 Task: Open Card Loyalty Program Review in Board Customer Journey Optimization and Personalization to Workspace Financial Planning and Analysis Services and add a team member Softage.2@softage.net, a label Red, a checklist Panel Moderation, an attachment from your google drive, a color Red and finally, add a card description 'Conduct customer research for new market expansion opportunities' and a comment 'Let us approach this task with a sense of customer-centricity, prioritizing the needs and preferences of our customers.'. Add a start date 'Jan 06, 1900' with a due date 'Jan 13, 1900'
Action: Mouse moved to (319, 128)
Screenshot: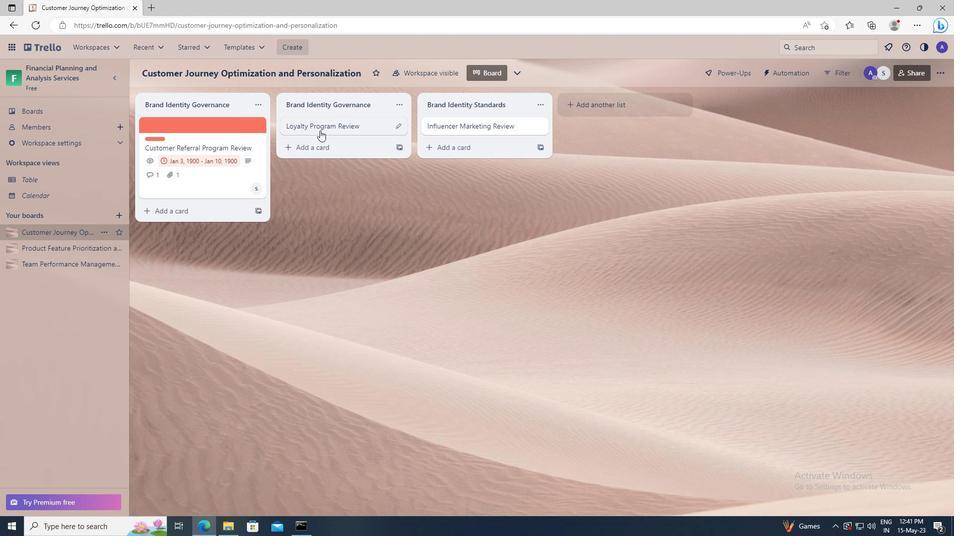 
Action: Mouse pressed left at (319, 128)
Screenshot: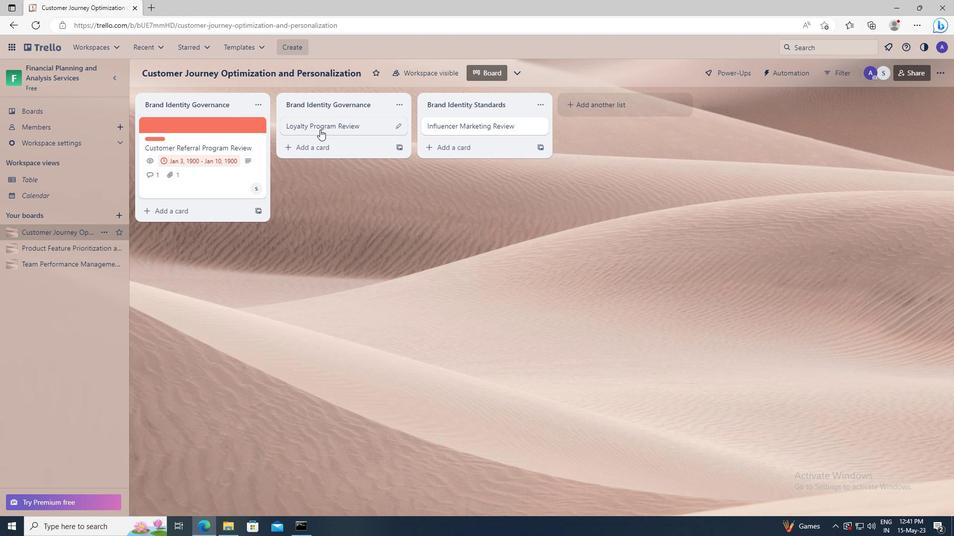 
Action: Mouse moved to (579, 159)
Screenshot: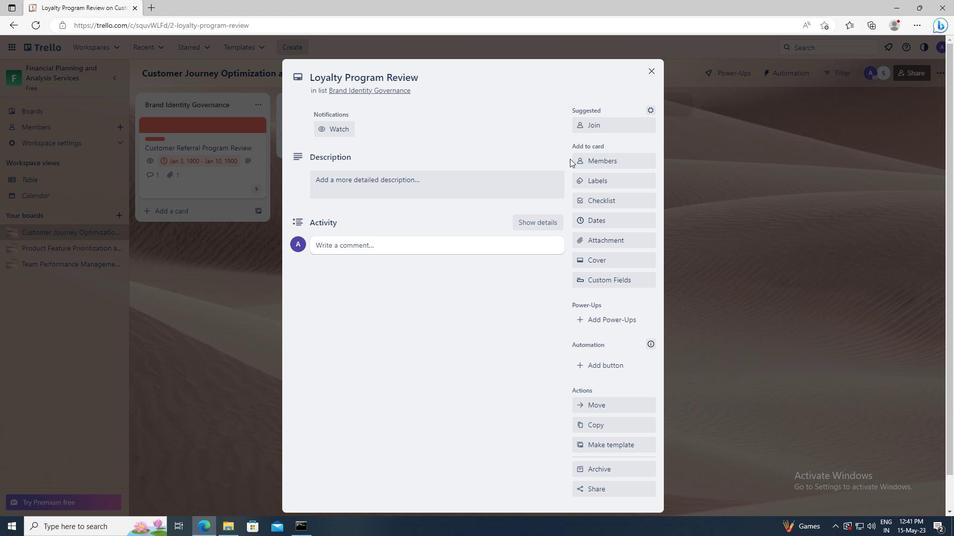 
Action: Mouse pressed left at (579, 159)
Screenshot: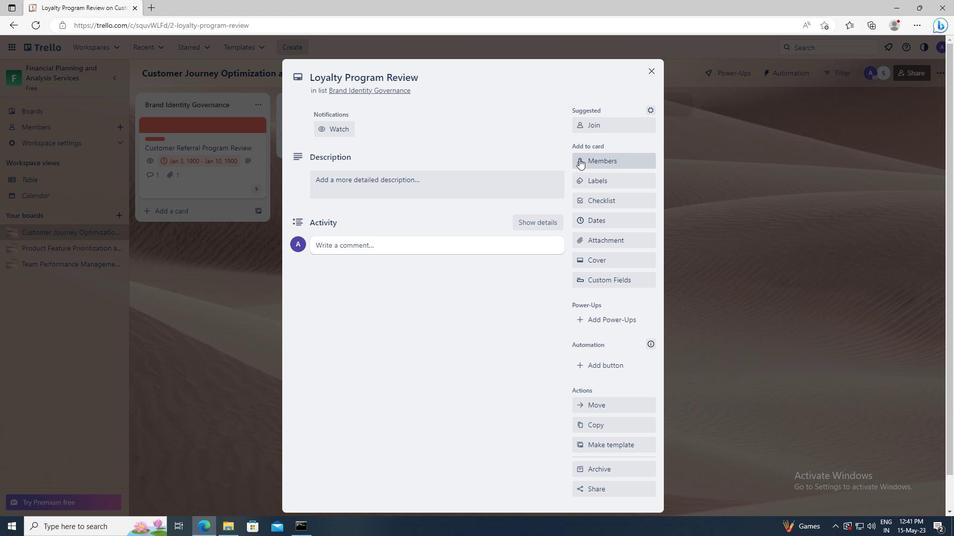 
Action: Mouse moved to (593, 207)
Screenshot: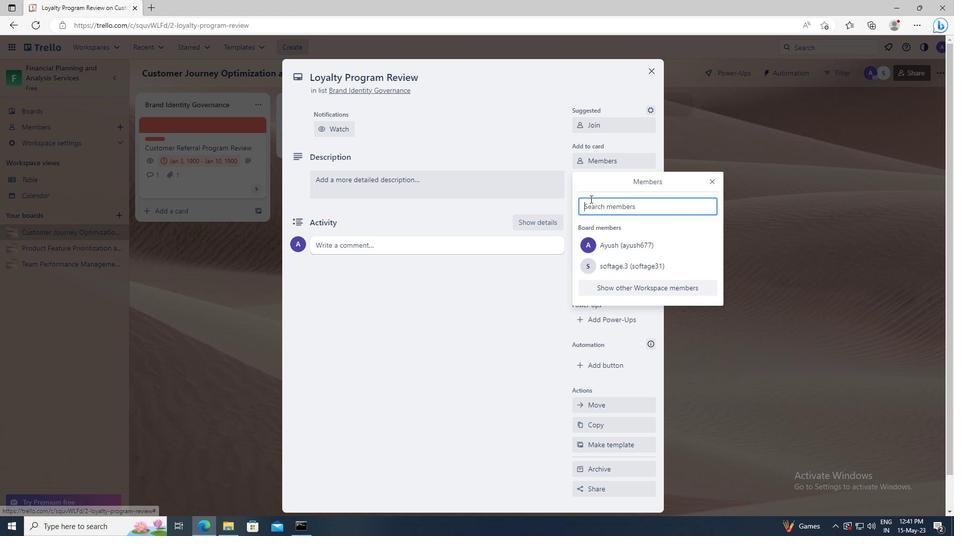 
Action: Mouse pressed left at (593, 207)
Screenshot: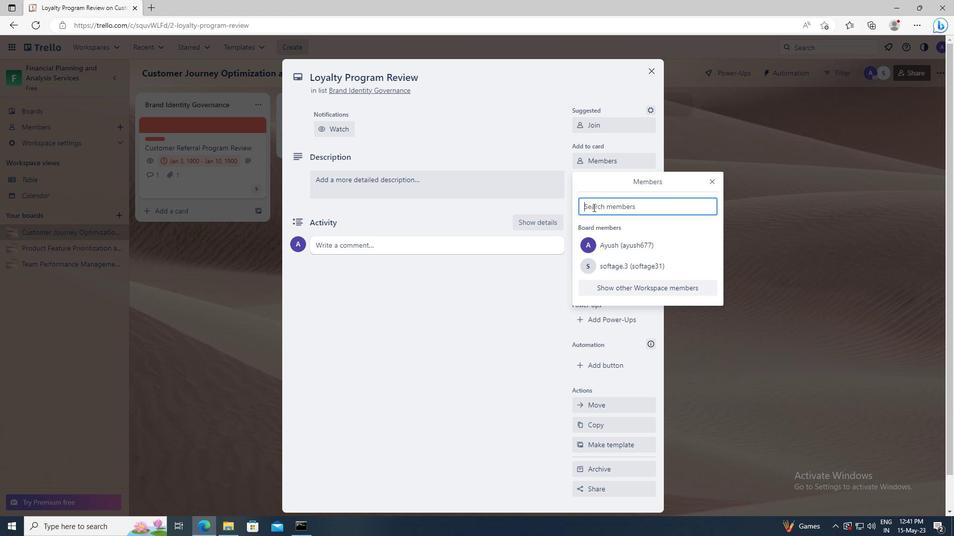 
Action: Key pressed <Key.shift>SOFTAGE.2
Screenshot: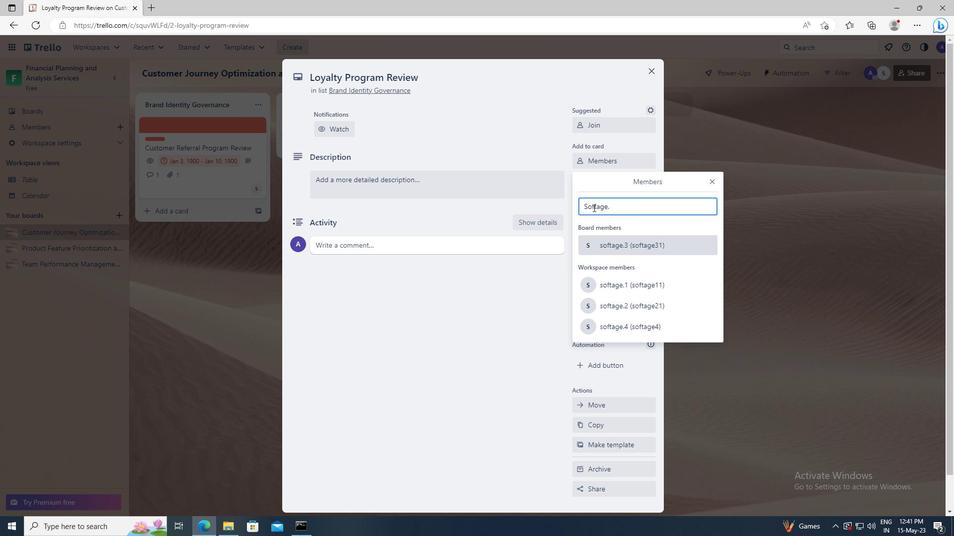 
Action: Mouse moved to (612, 300)
Screenshot: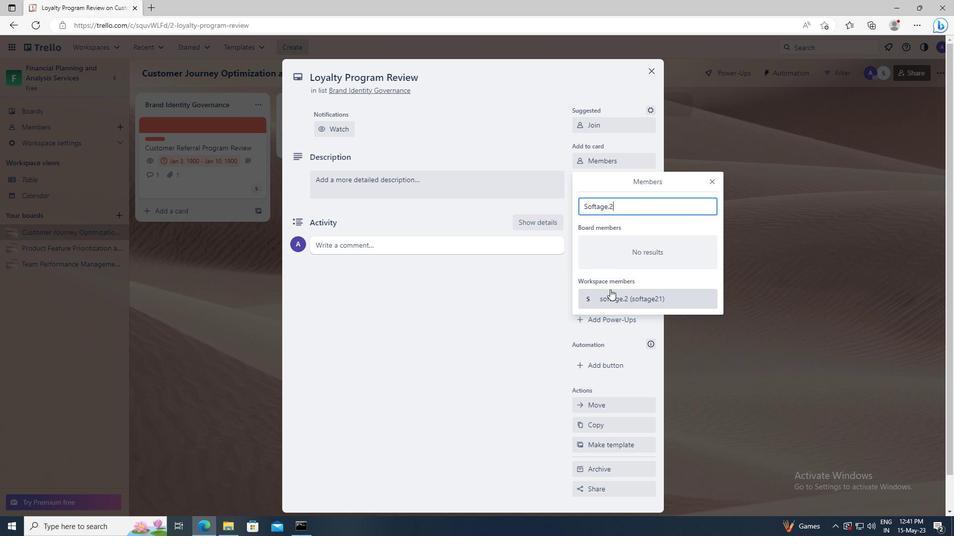 
Action: Mouse pressed left at (612, 300)
Screenshot: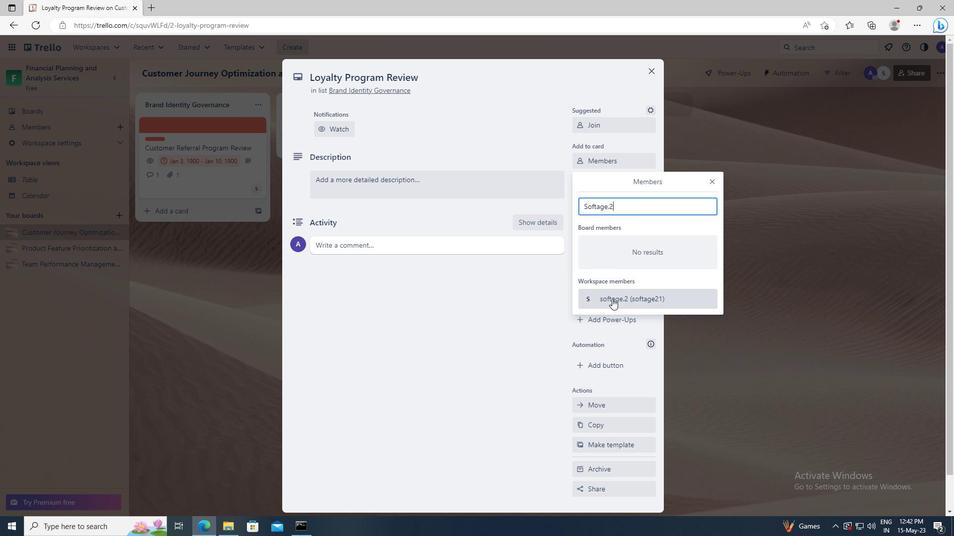 
Action: Mouse moved to (710, 180)
Screenshot: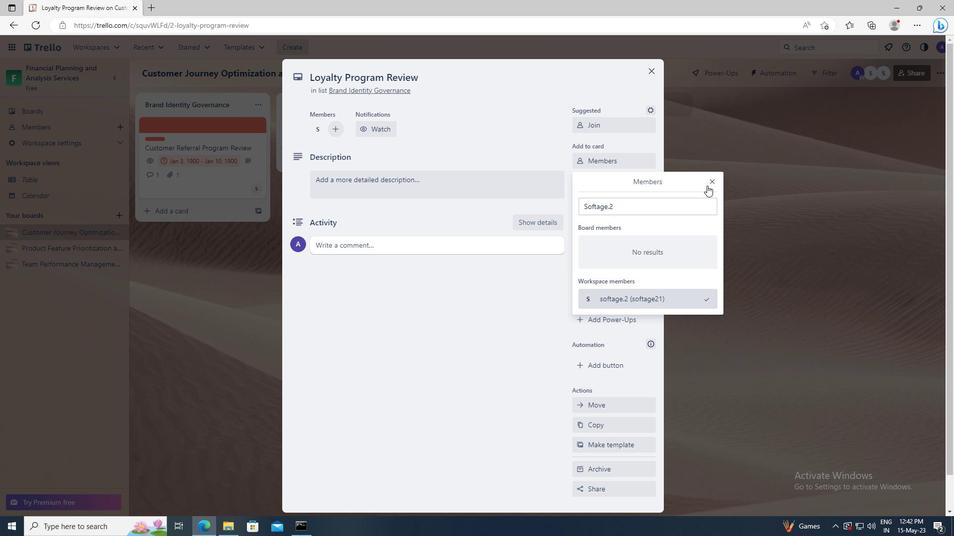 
Action: Mouse pressed left at (710, 180)
Screenshot: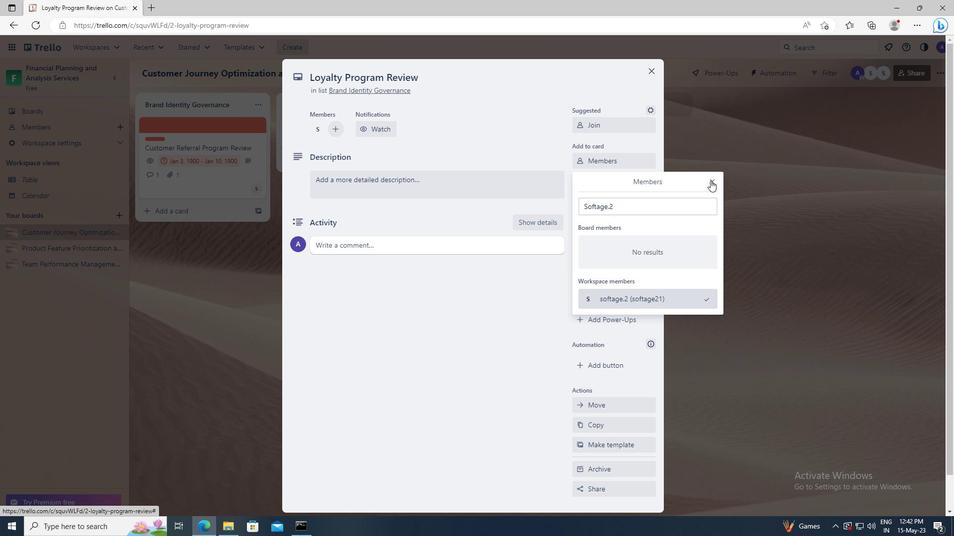 
Action: Mouse moved to (629, 184)
Screenshot: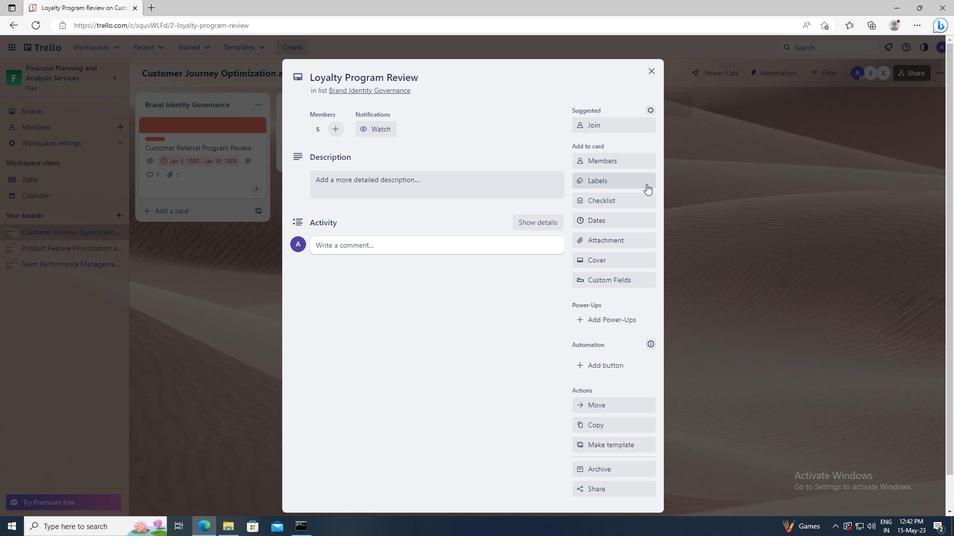 
Action: Mouse pressed left at (629, 184)
Screenshot: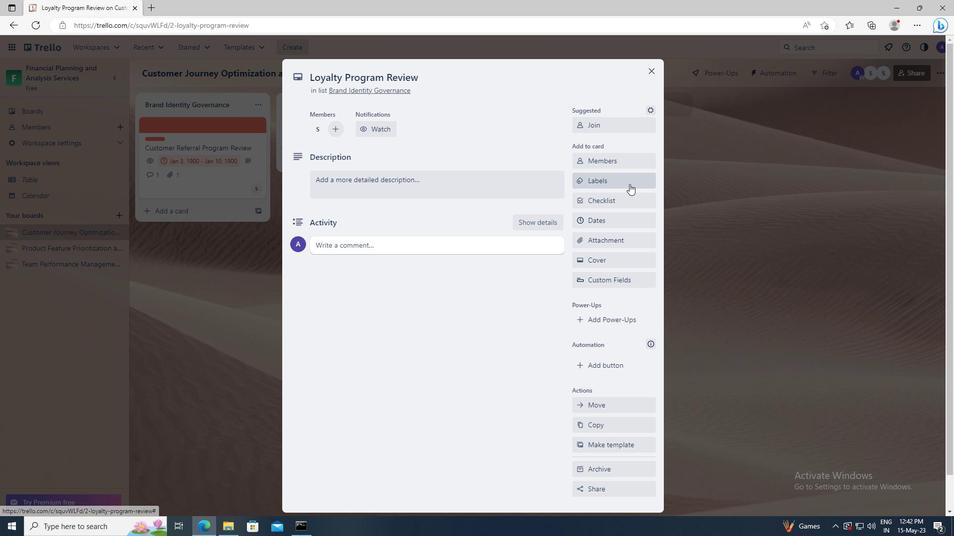 
Action: Mouse moved to (648, 374)
Screenshot: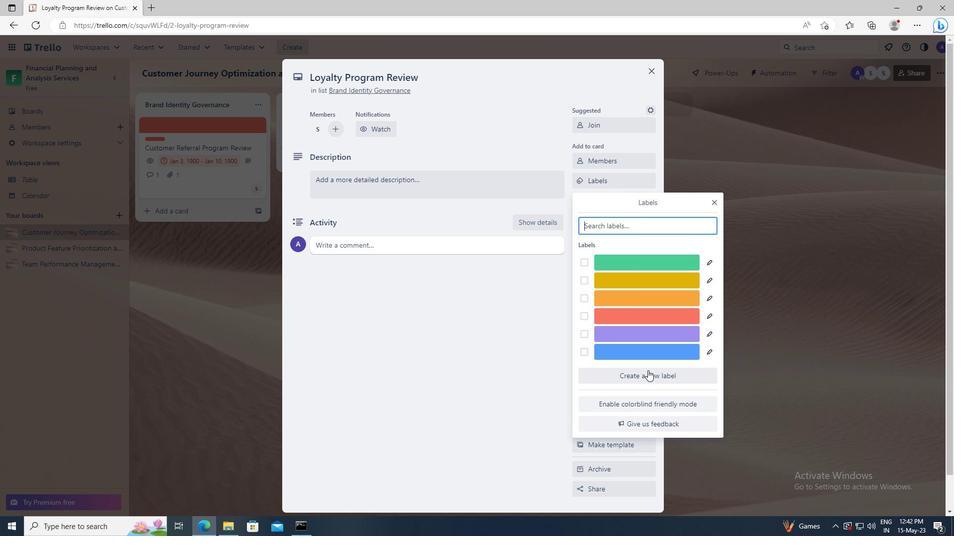 
Action: Mouse pressed left at (648, 374)
Screenshot: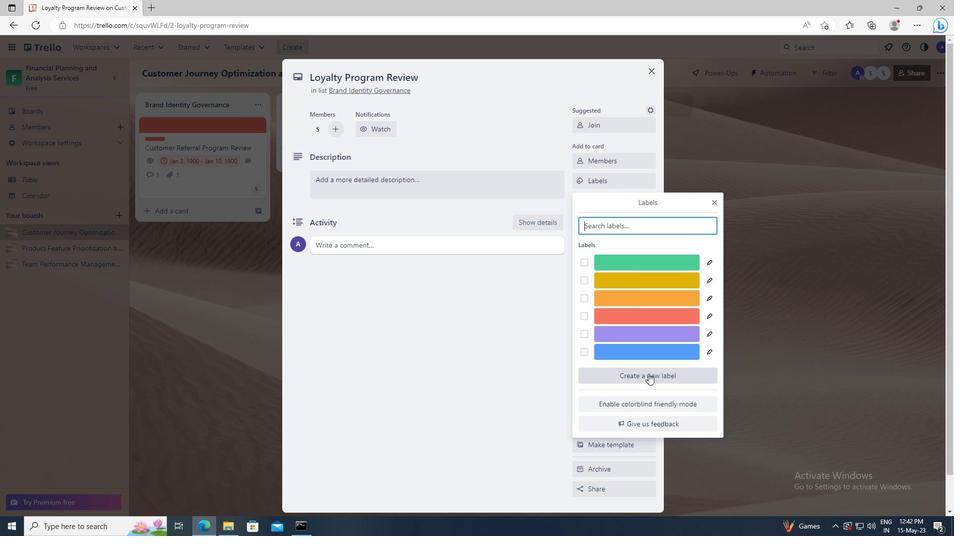 
Action: Mouse moved to (670, 347)
Screenshot: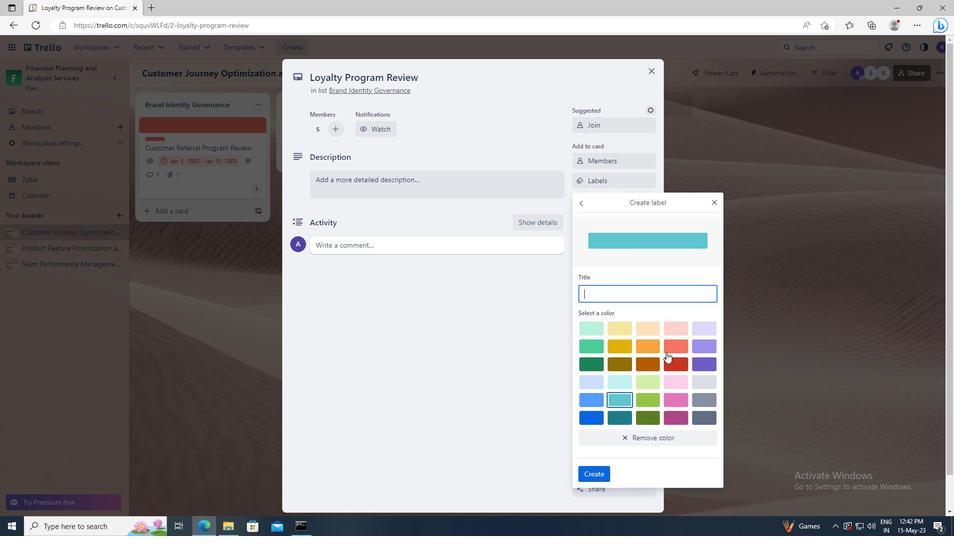 
Action: Mouse pressed left at (670, 347)
Screenshot: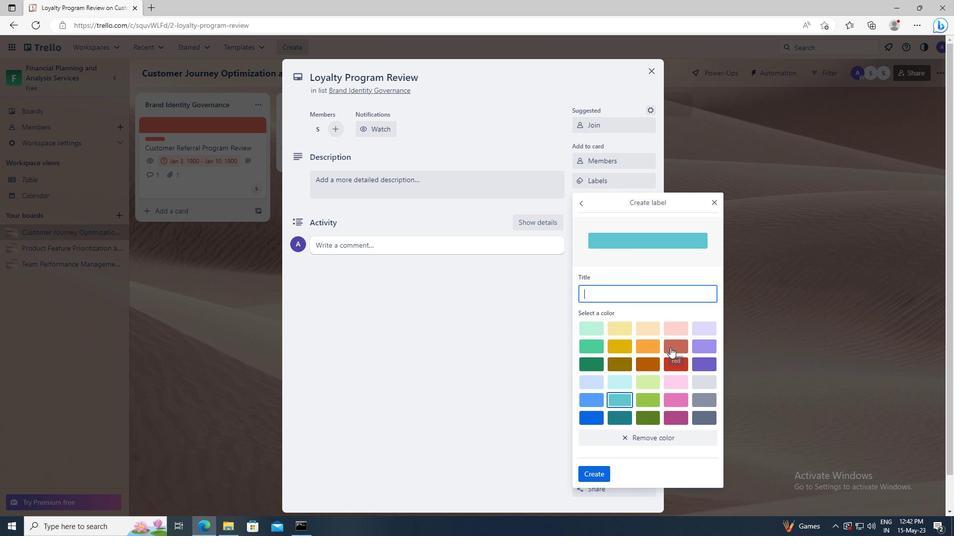 
Action: Mouse moved to (600, 472)
Screenshot: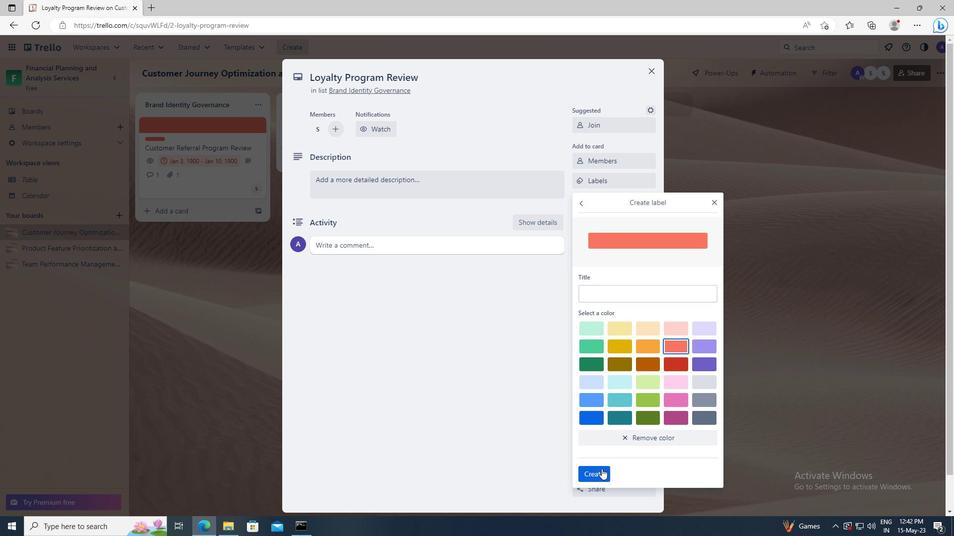 
Action: Mouse pressed left at (600, 472)
Screenshot: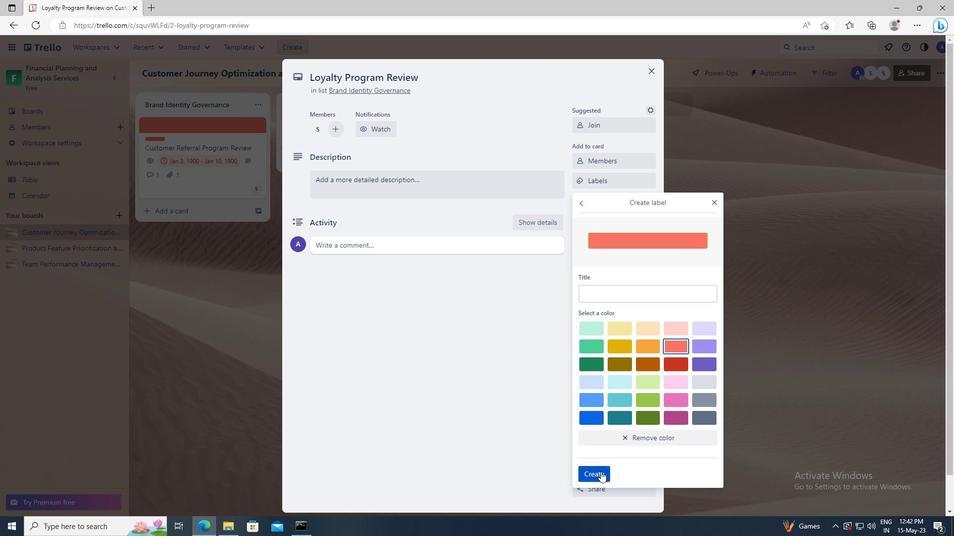 
Action: Mouse moved to (713, 202)
Screenshot: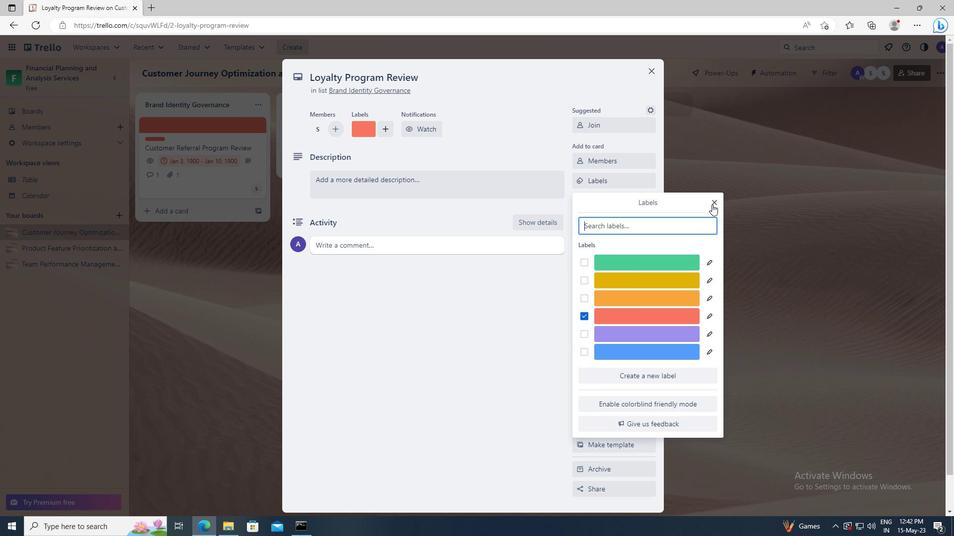 
Action: Mouse pressed left at (713, 202)
Screenshot: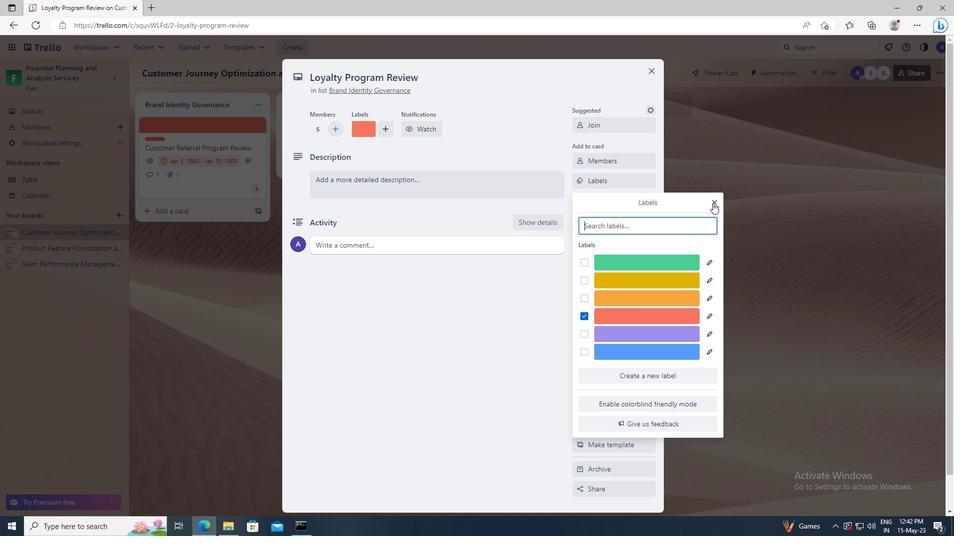 
Action: Mouse moved to (630, 203)
Screenshot: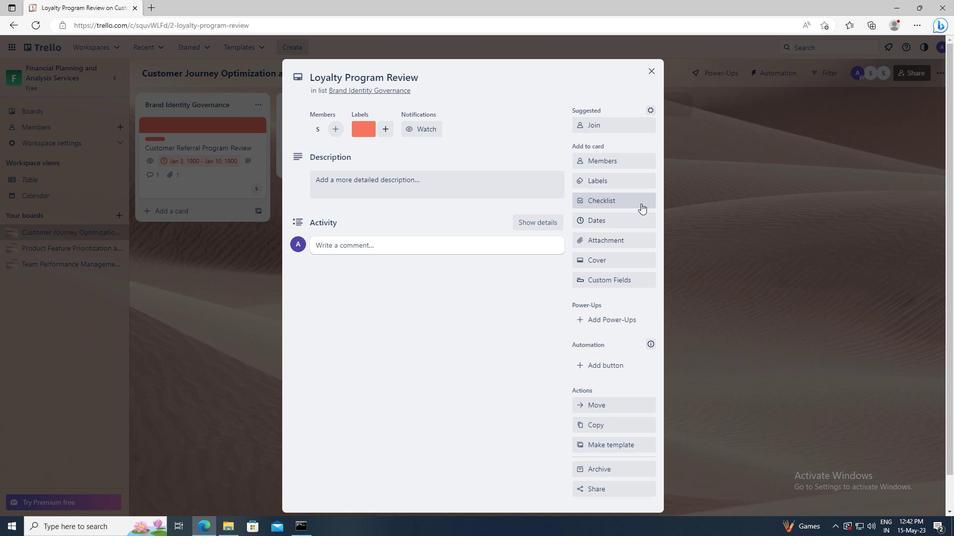 
Action: Mouse pressed left at (630, 203)
Screenshot: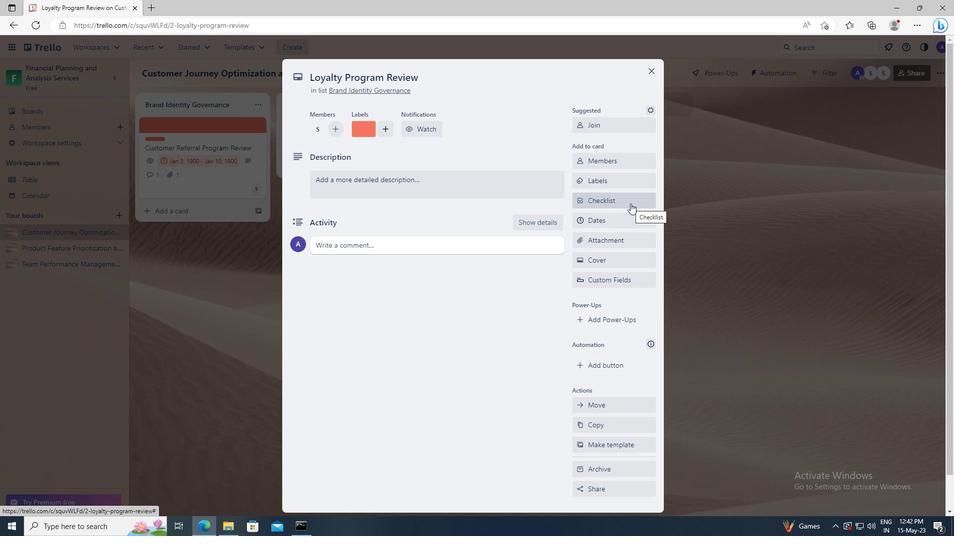 
Action: Key pressed <Key.shift>PANEL<Key.space><Key.shift>MODERATION
Screenshot: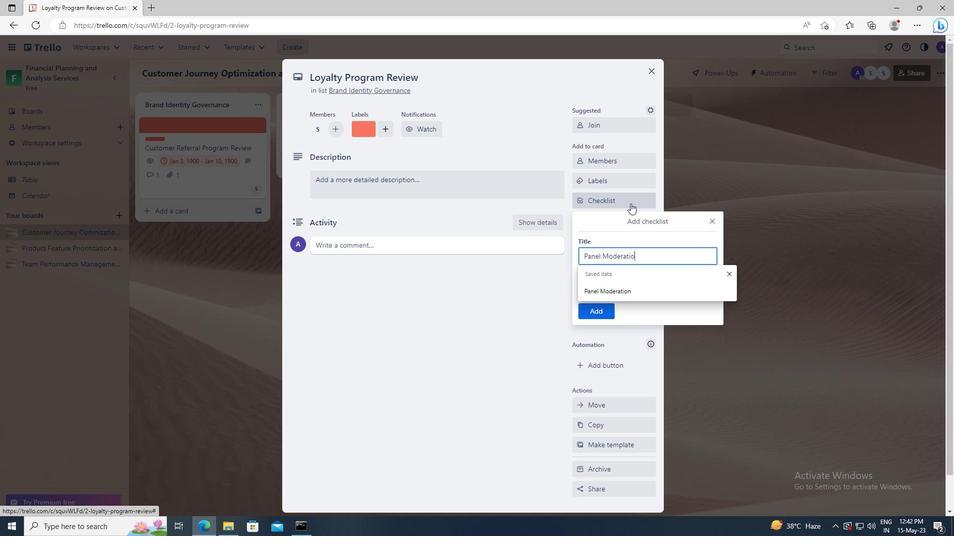 
Action: Mouse moved to (599, 312)
Screenshot: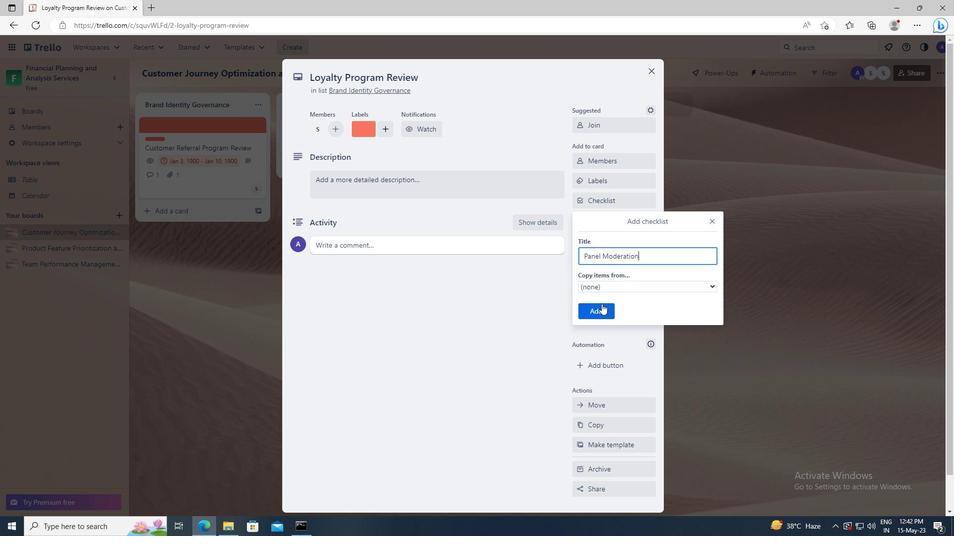 
Action: Mouse pressed left at (599, 312)
Screenshot: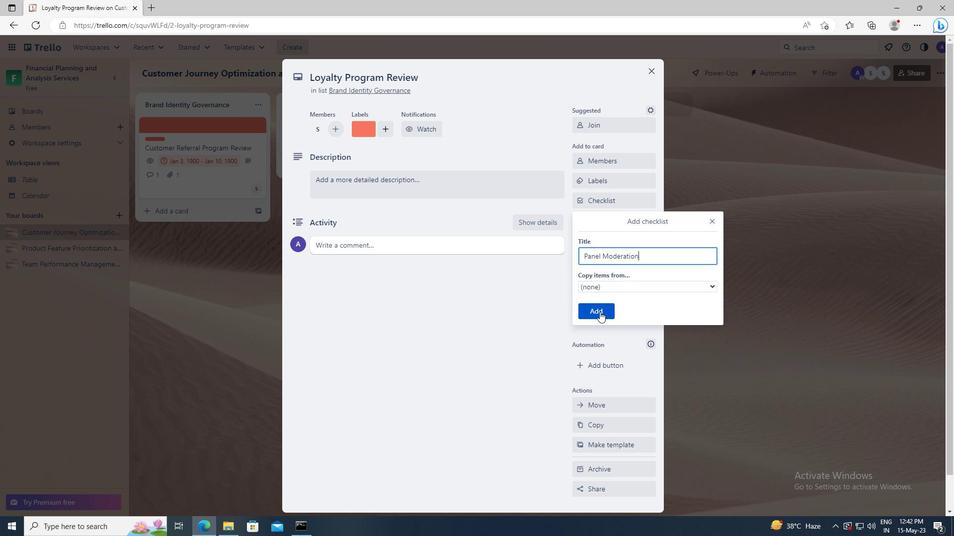
Action: Mouse moved to (600, 240)
Screenshot: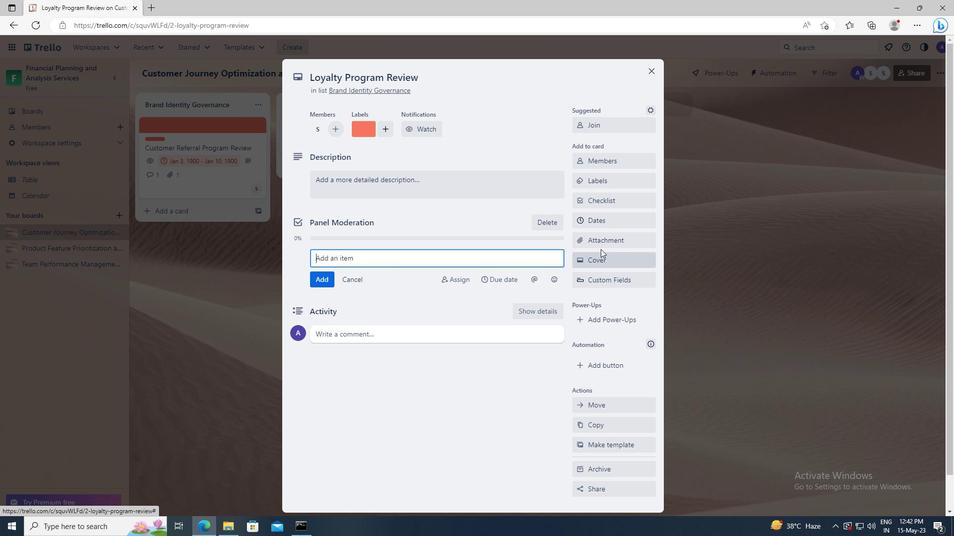 
Action: Mouse pressed left at (600, 240)
Screenshot: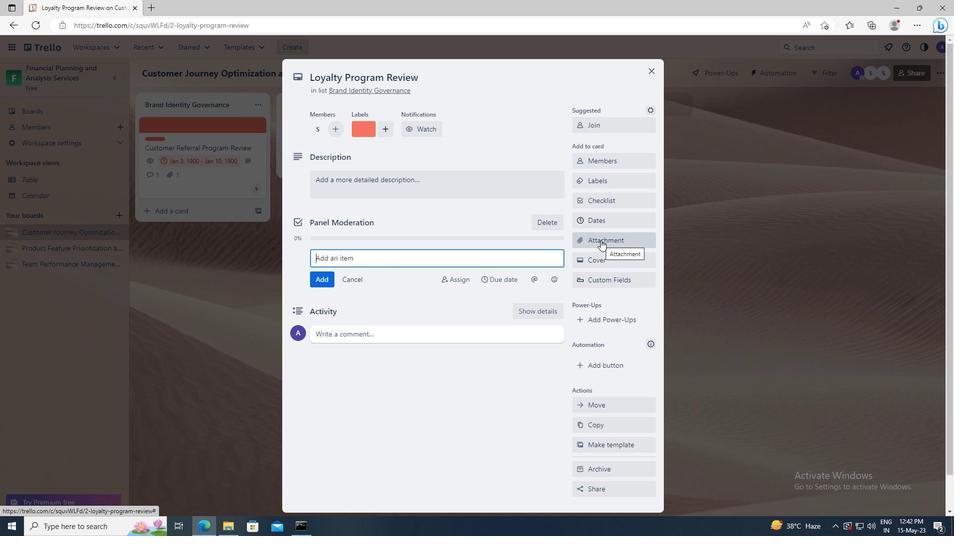 
Action: Mouse moved to (602, 316)
Screenshot: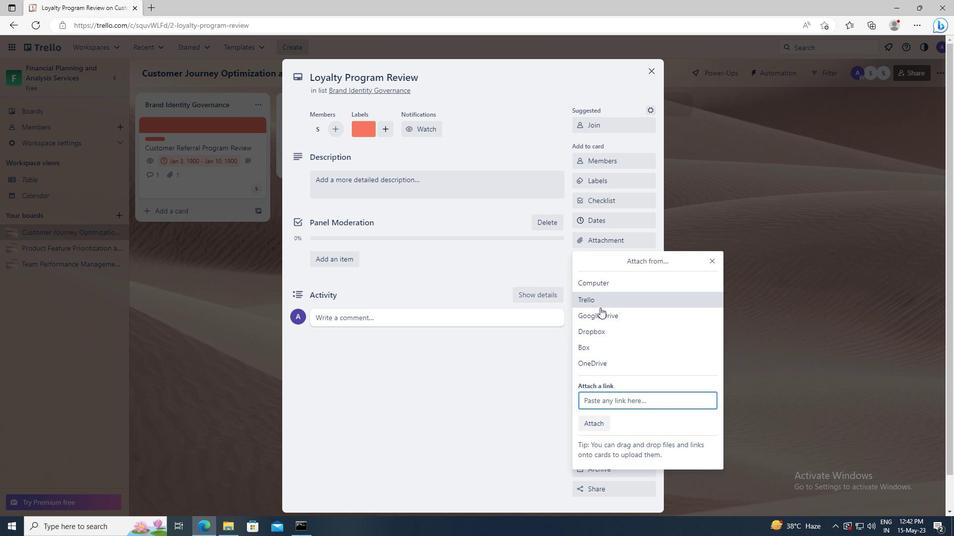 
Action: Mouse pressed left at (602, 316)
Screenshot: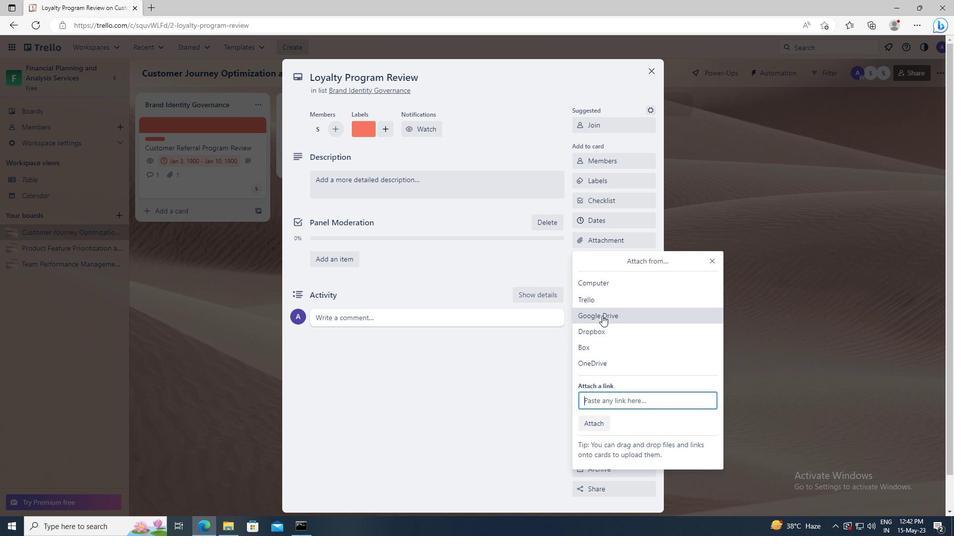 
Action: Mouse moved to (283, 299)
Screenshot: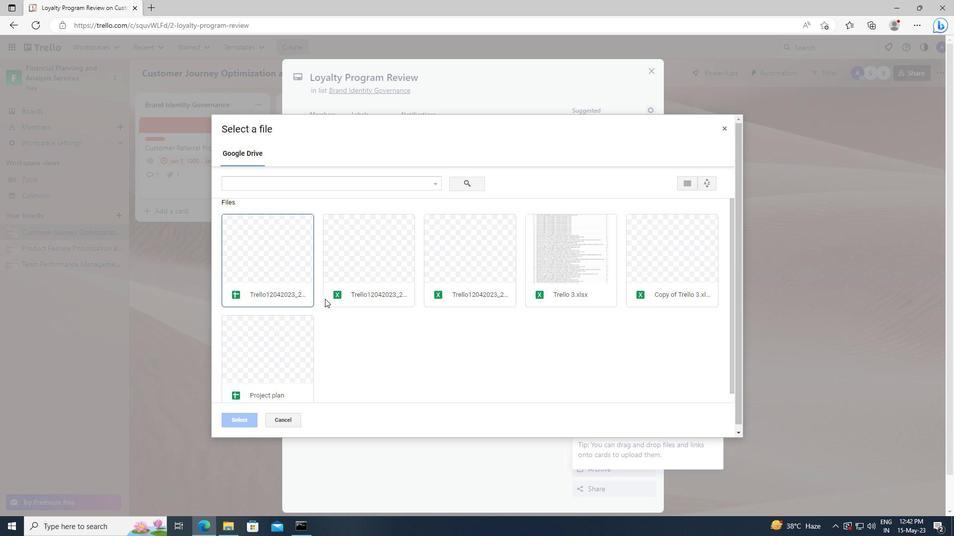 
Action: Mouse pressed left at (283, 299)
Screenshot: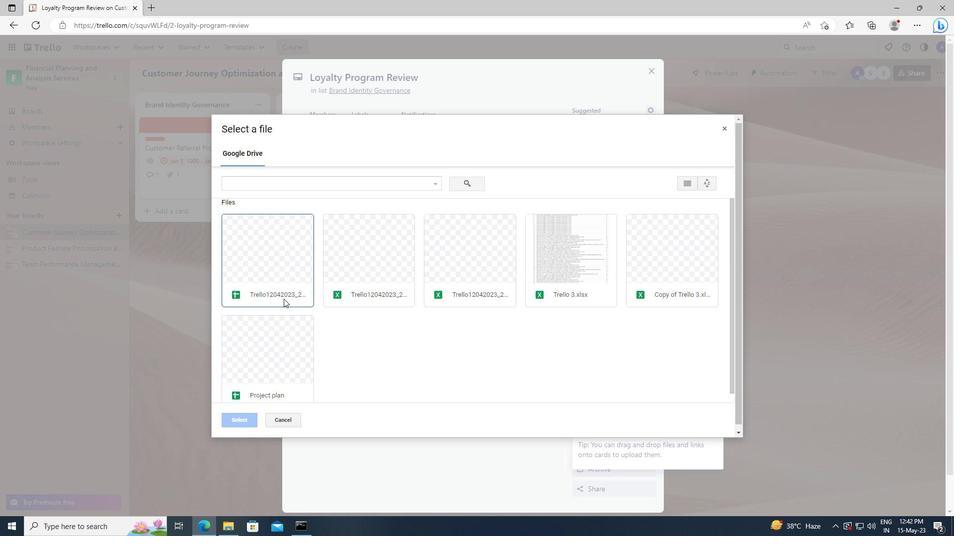 
Action: Mouse moved to (250, 418)
Screenshot: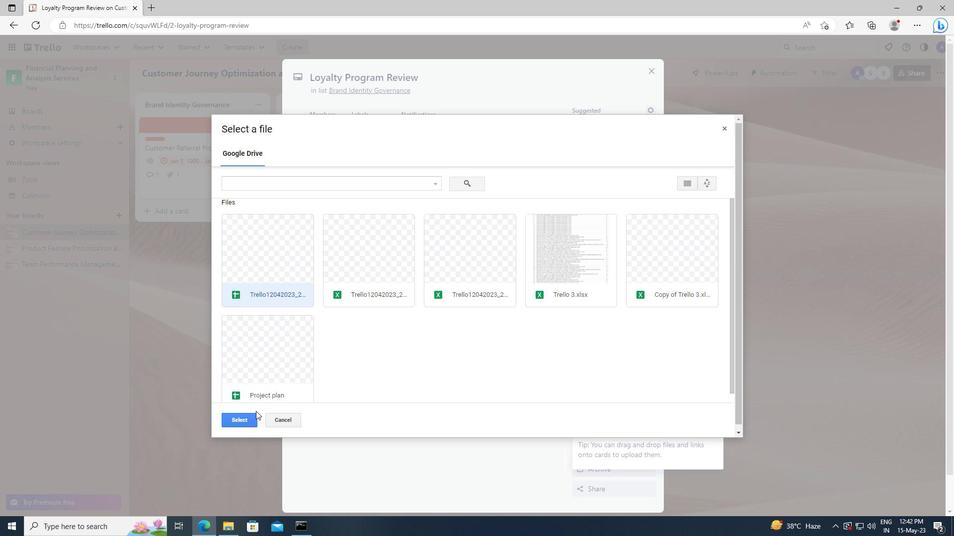 
Action: Mouse pressed left at (250, 418)
Screenshot: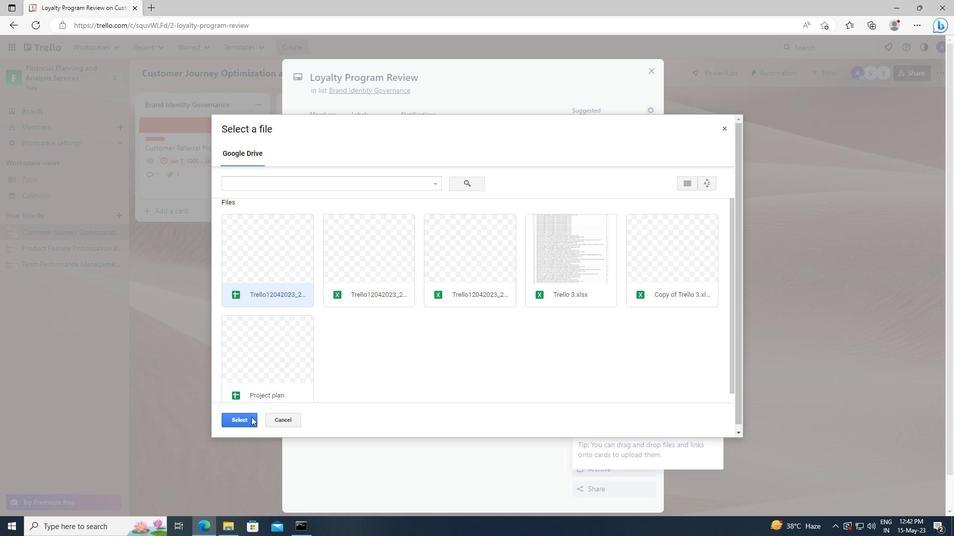 
Action: Mouse moved to (590, 261)
Screenshot: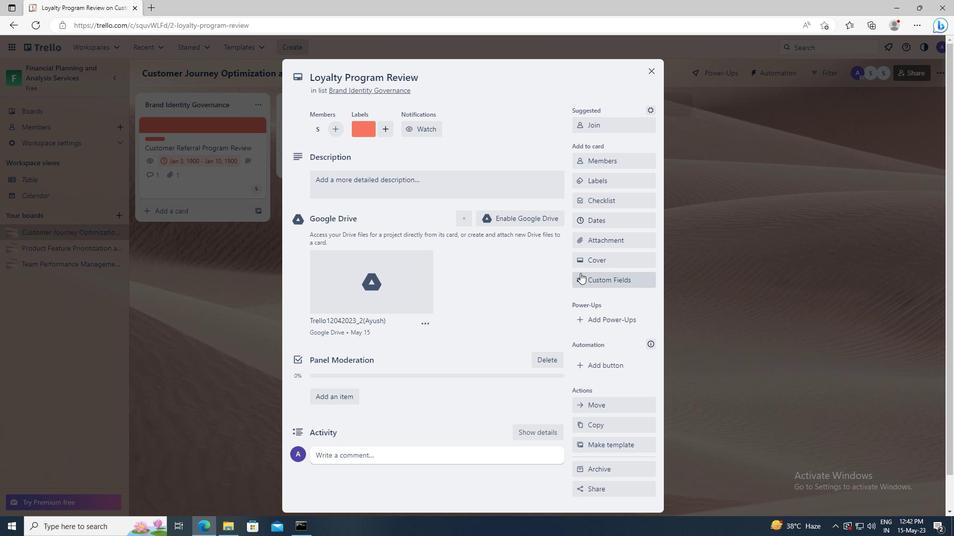 
Action: Mouse pressed left at (590, 261)
Screenshot: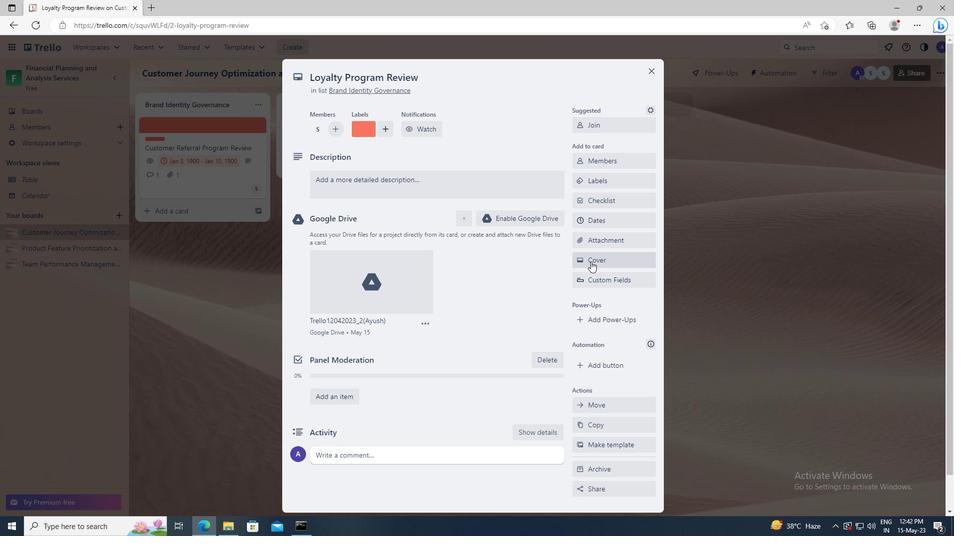
Action: Mouse moved to (671, 318)
Screenshot: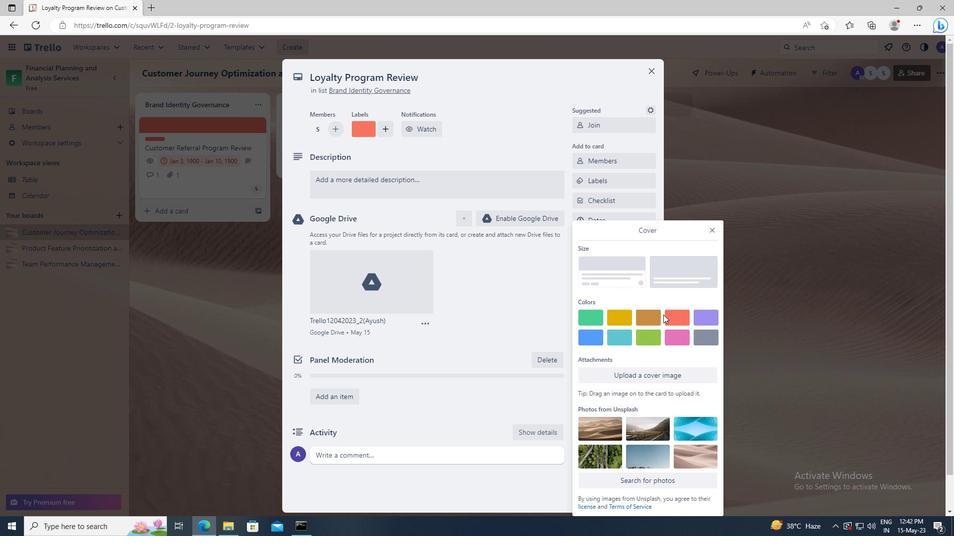 
Action: Mouse pressed left at (671, 318)
Screenshot: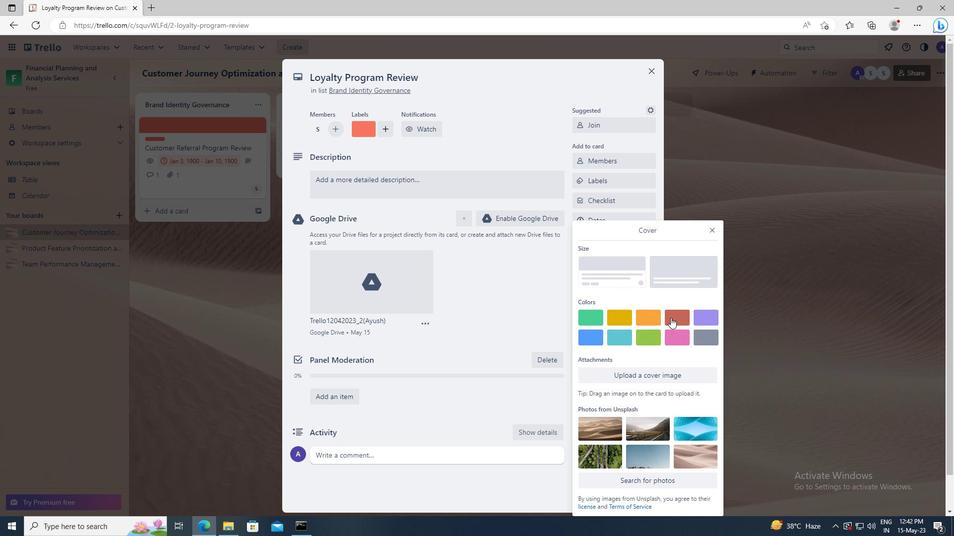 
Action: Mouse moved to (713, 208)
Screenshot: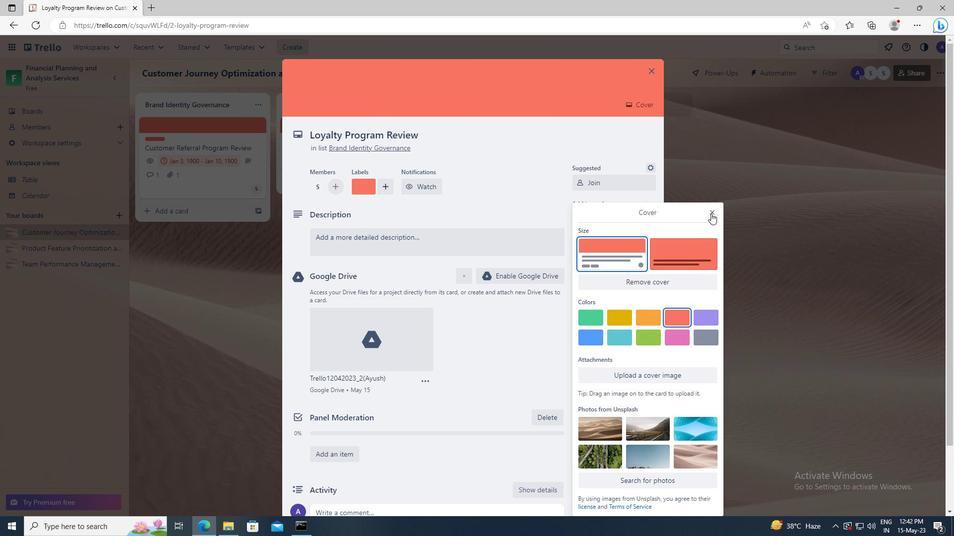 
Action: Mouse pressed left at (713, 208)
Screenshot: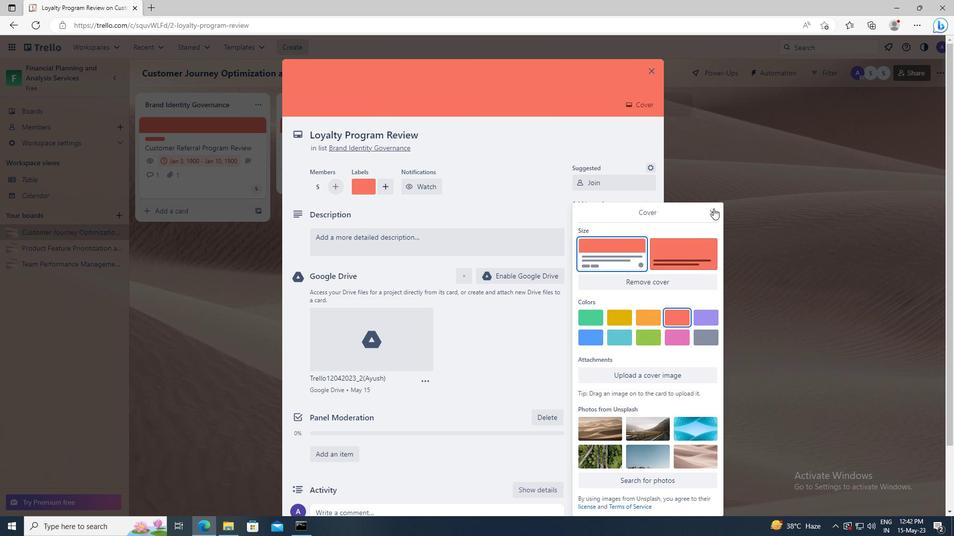 
Action: Mouse moved to (457, 243)
Screenshot: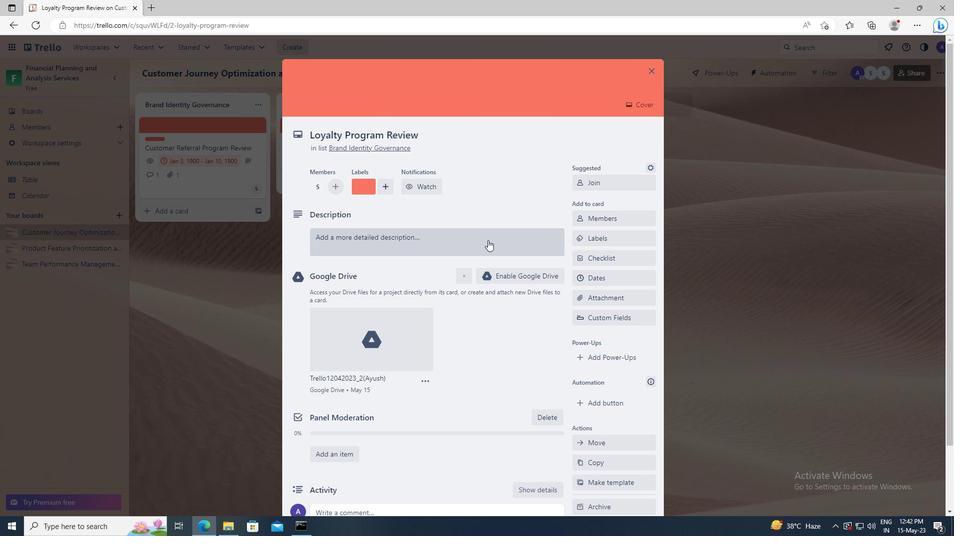 
Action: Mouse pressed left at (457, 243)
Screenshot: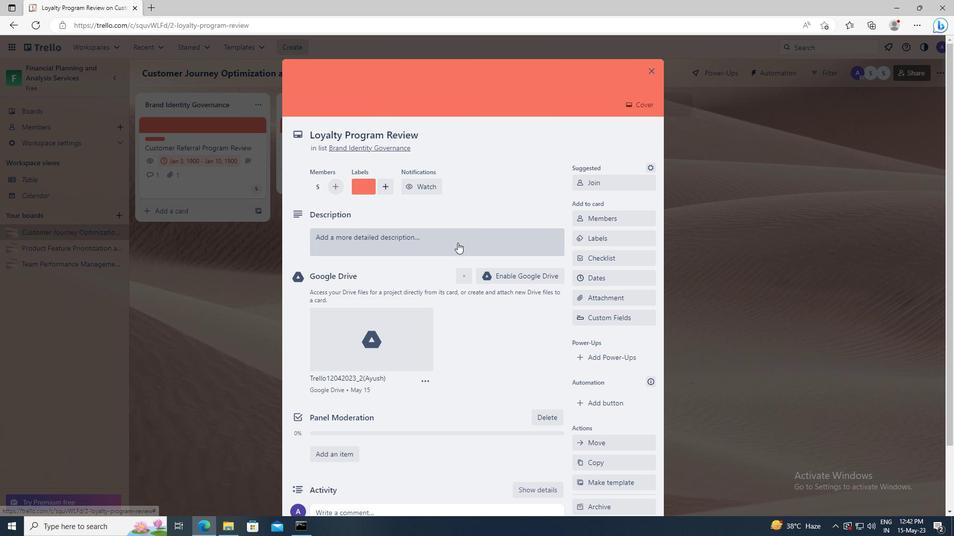 
Action: Key pressed <Key.shift>CONDUCT<Key.space>CUSTOMER<Key.space>RESEARCH<Key.space>FOR<Key.space>NEW<Key.space>MARKET<Key.space>EXPANSION<Key.space>OPPORTUNITIES
Screenshot: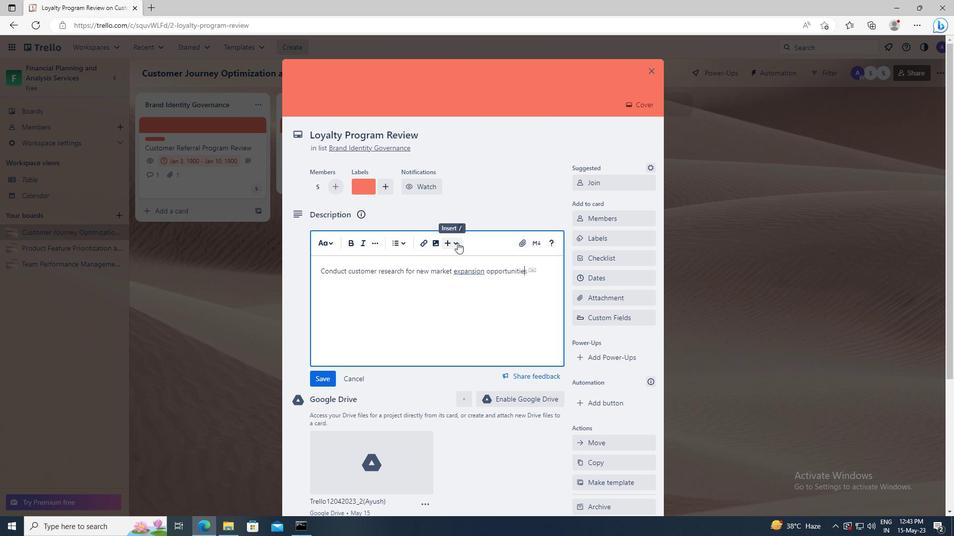 
Action: Mouse scrolled (457, 242) with delta (0, 0)
Screenshot: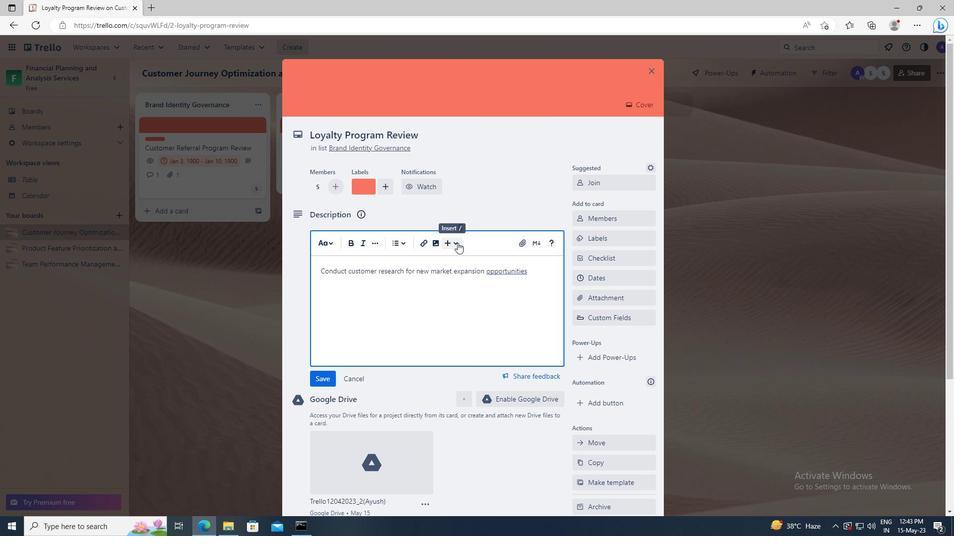 
Action: Mouse moved to (321, 312)
Screenshot: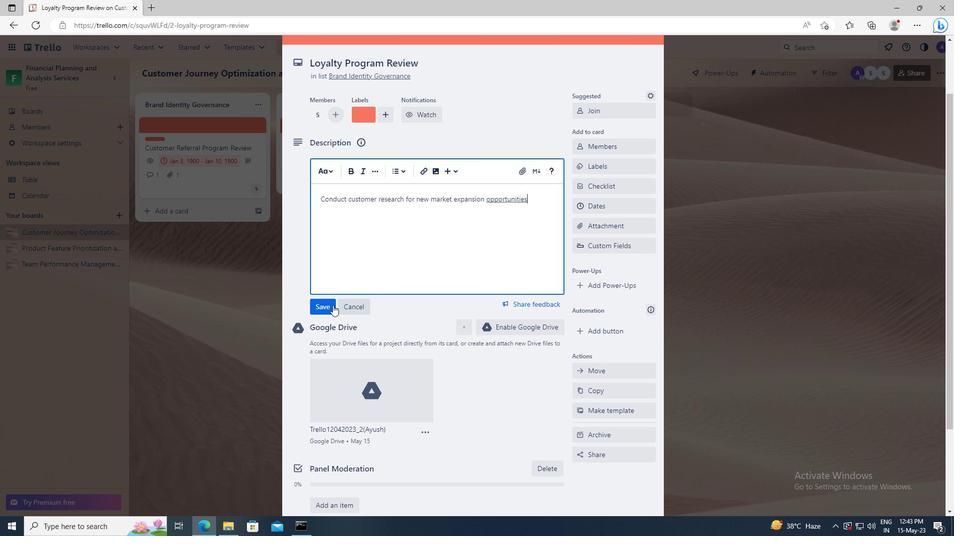 
Action: Mouse pressed left at (321, 312)
Screenshot: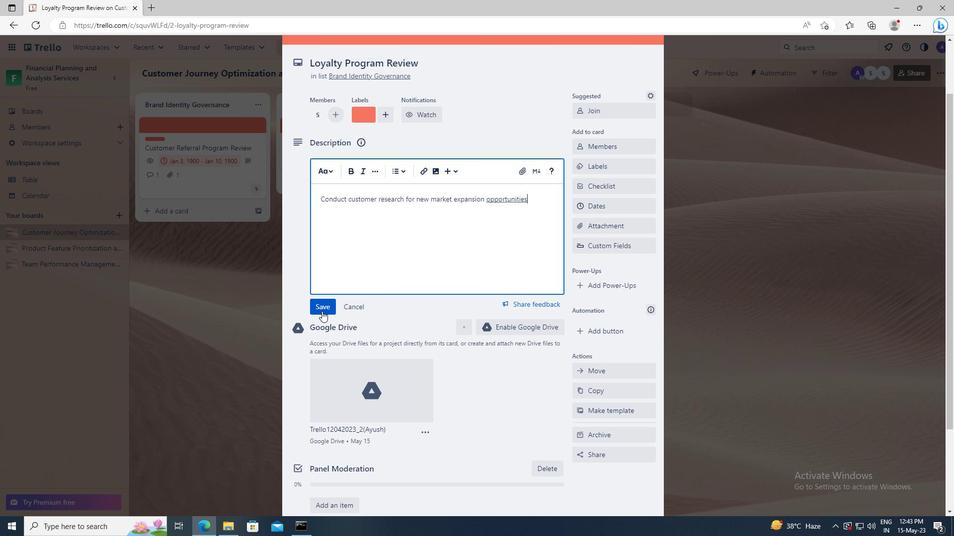 
Action: Mouse scrolled (321, 311) with delta (0, 0)
Screenshot: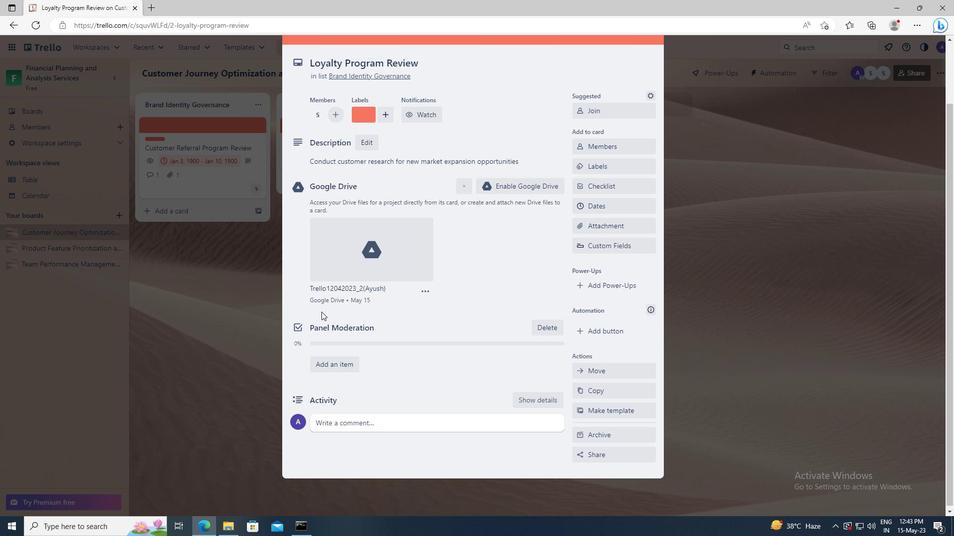 
Action: Mouse scrolled (321, 311) with delta (0, 0)
Screenshot: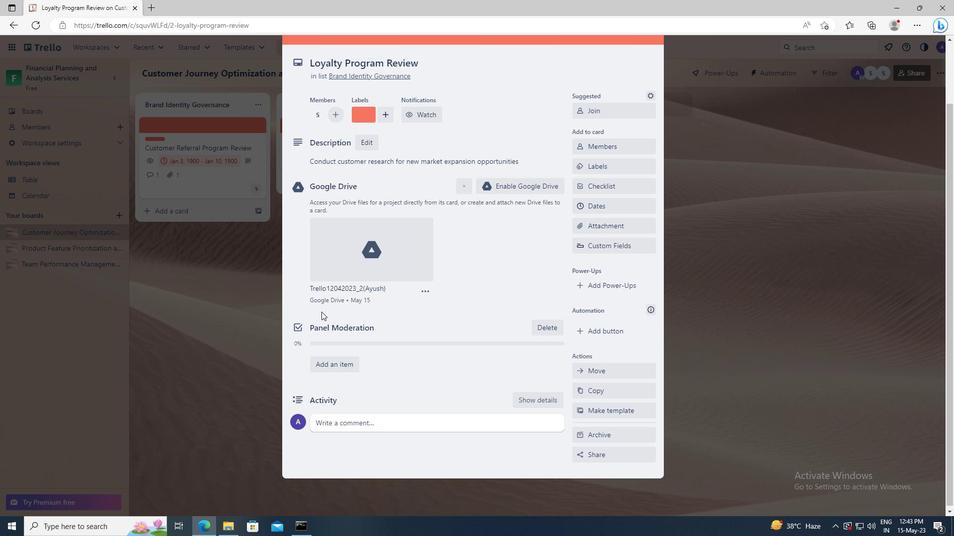 
Action: Mouse moved to (335, 424)
Screenshot: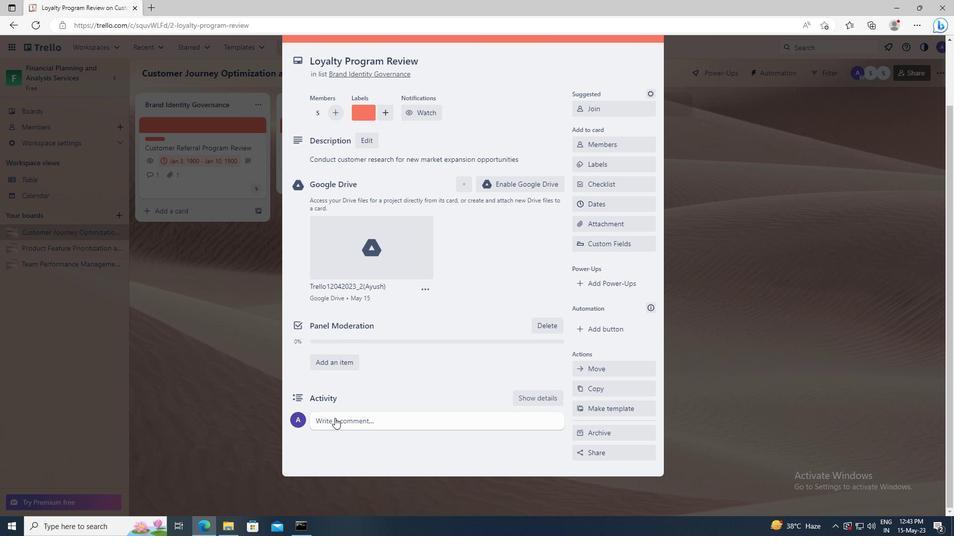 
Action: Mouse pressed left at (335, 424)
Screenshot: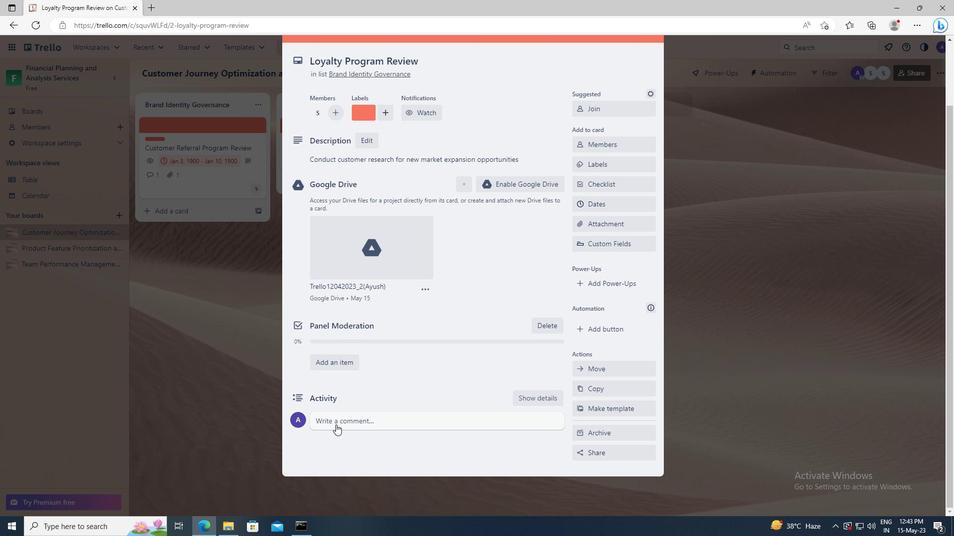 
Action: Key pressed <Key.shift>LET<Key.space>US<Key.space>APPROACH<Key.space>THIS<Key.space>TASK<Key.space>WITH<Key.space>A<Key.space>SENSE<Key.space>OF<Key.space>CUSTOMER-CENTRICITY,<Key.space>PRIORITIZING<Key.space>THE<Key.space>NEEDS<Key.space>AND<Key.space>PREFERENCES<Key.space>OF<Key.space>OUR<Key.space>CUSTOMERS.
Screenshot: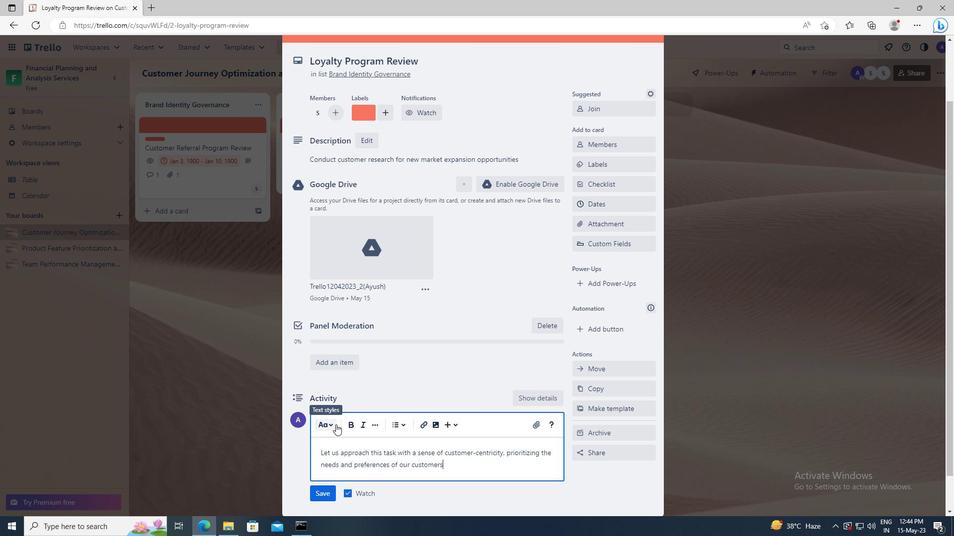 
Action: Mouse moved to (321, 492)
Screenshot: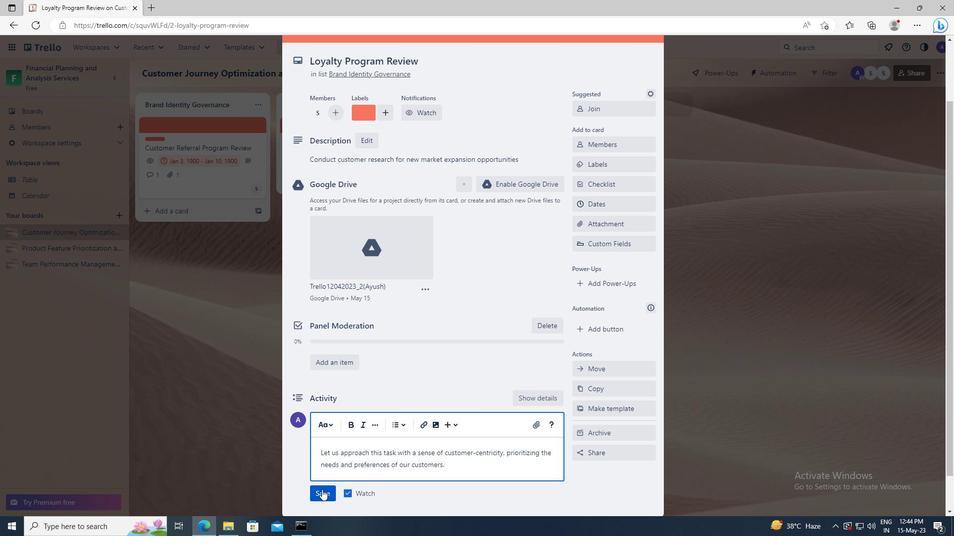
Action: Mouse pressed left at (321, 492)
Screenshot: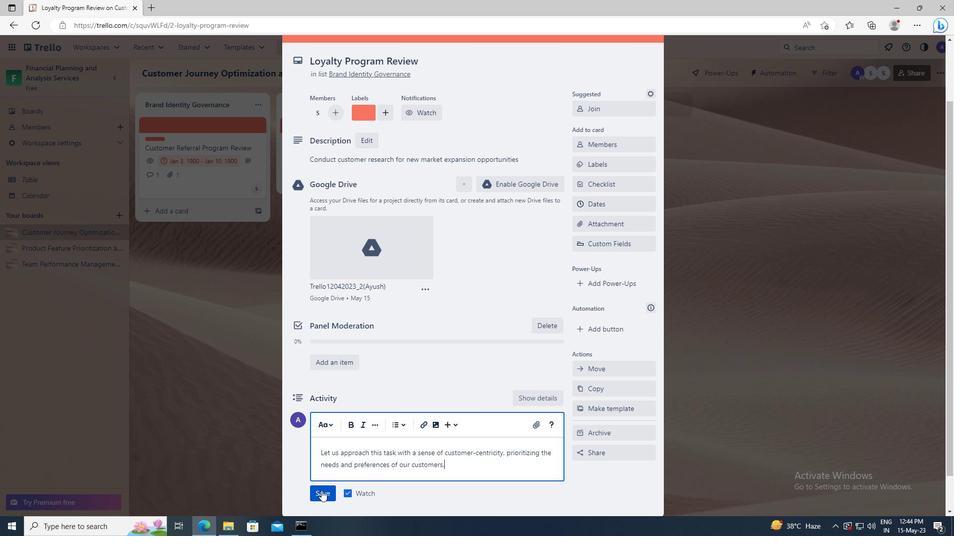 
Action: Mouse moved to (595, 206)
Screenshot: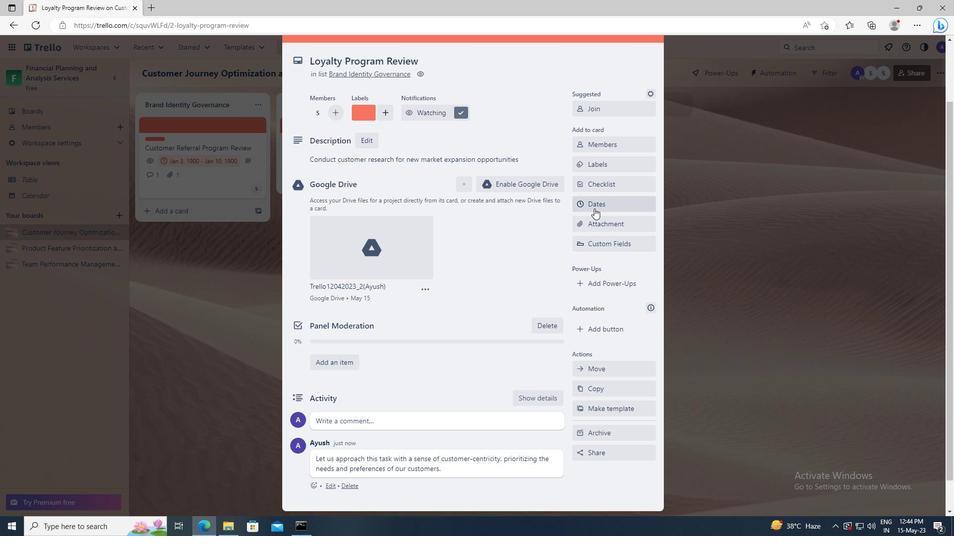 
Action: Mouse pressed left at (595, 206)
Screenshot: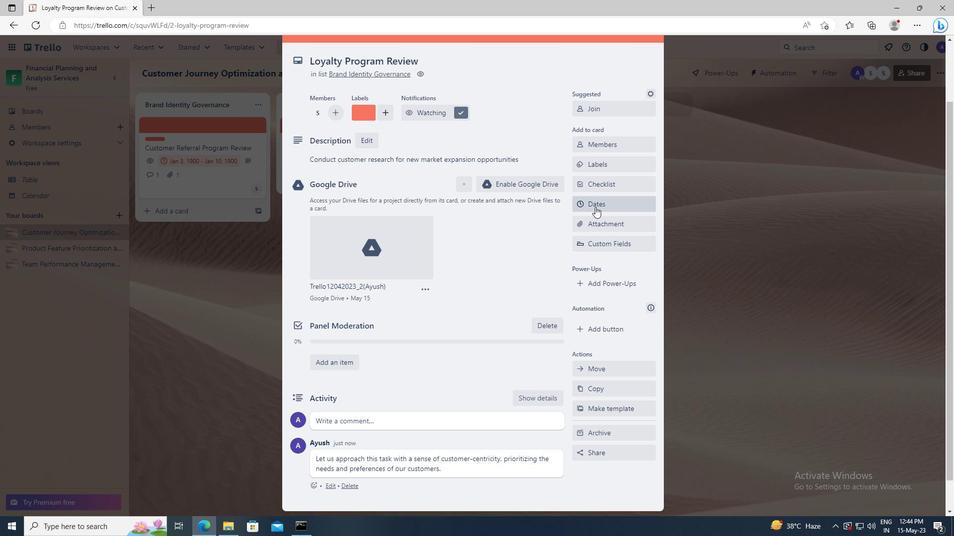 
Action: Mouse moved to (583, 252)
Screenshot: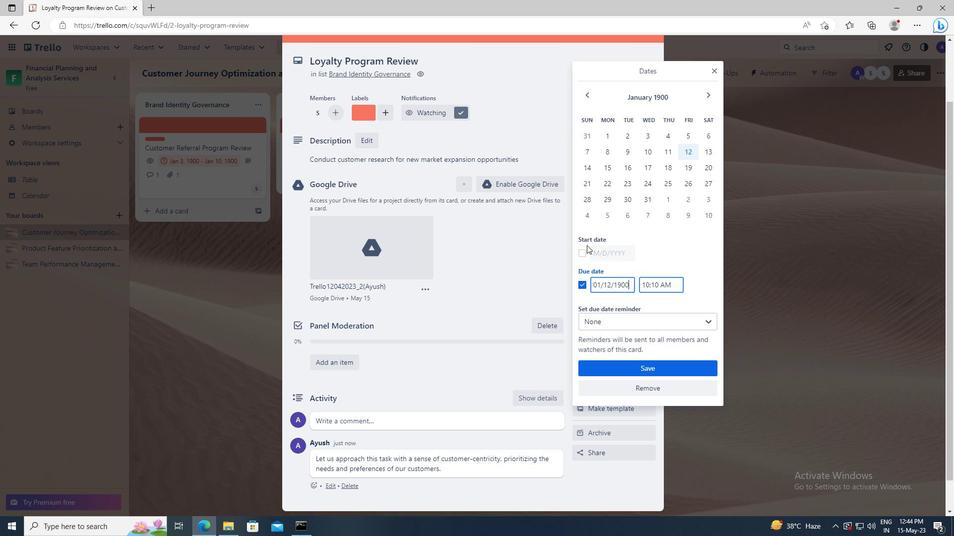 
Action: Mouse pressed left at (583, 252)
Screenshot: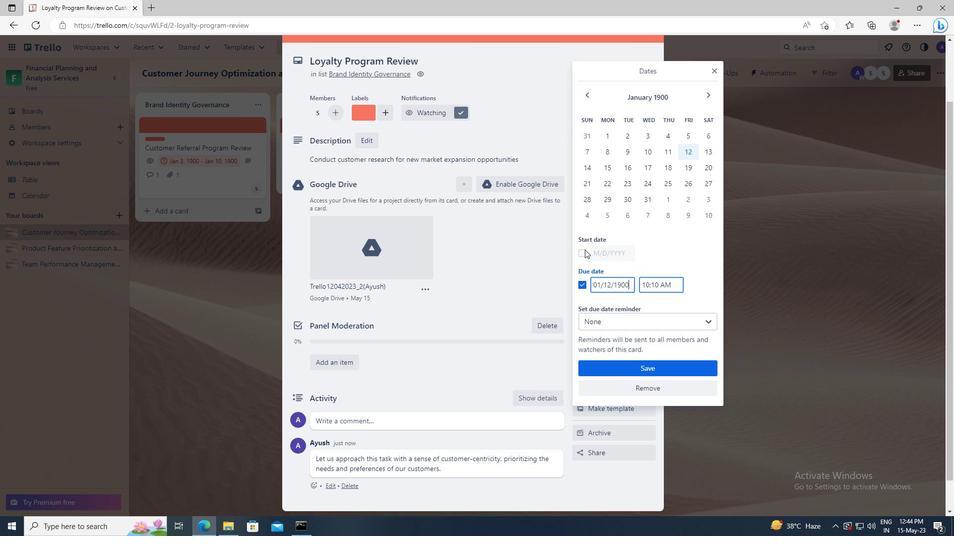 
Action: Mouse moved to (630, 252)
Screenshot: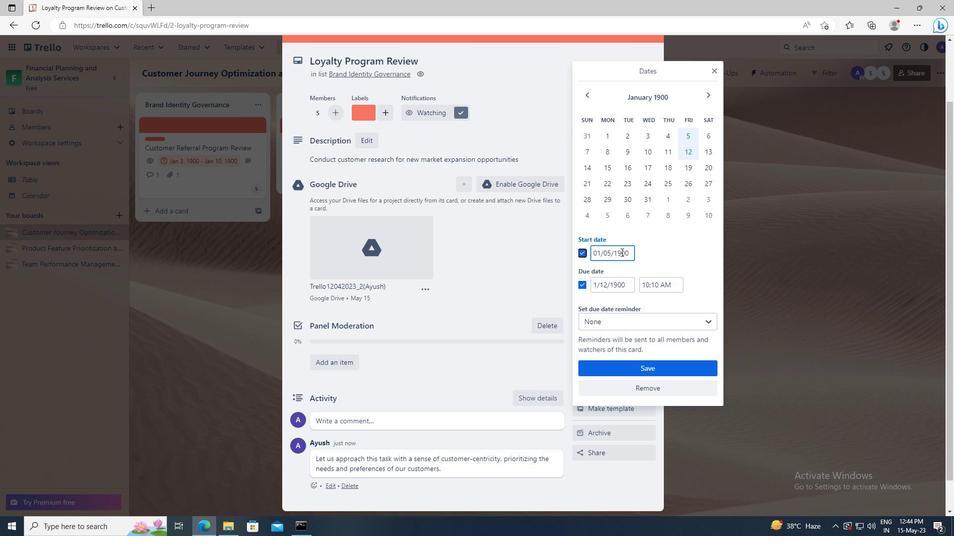 
Action: Mouse pressed left at (630, 252)
Screenshot: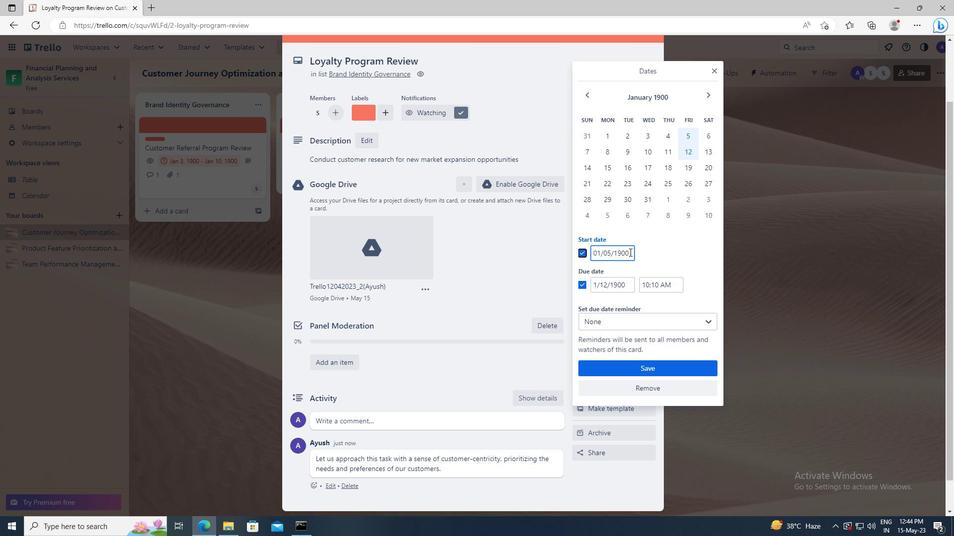 
Action: Key pressed <Key.left><Key.left><Key.left><Key.left><Key.left><Key.backspace>6
Screenshot: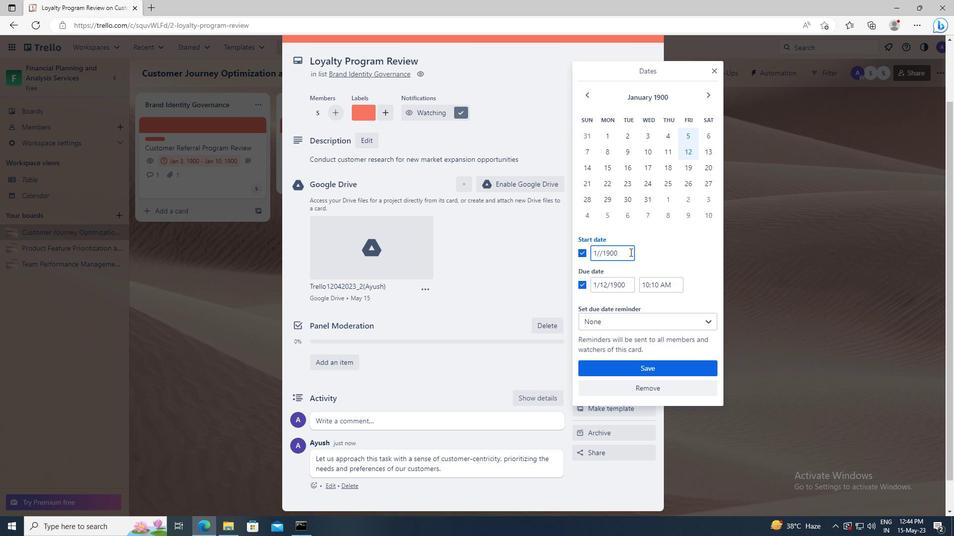 
Action: Mouse moved to (630, 278)
Screenshot: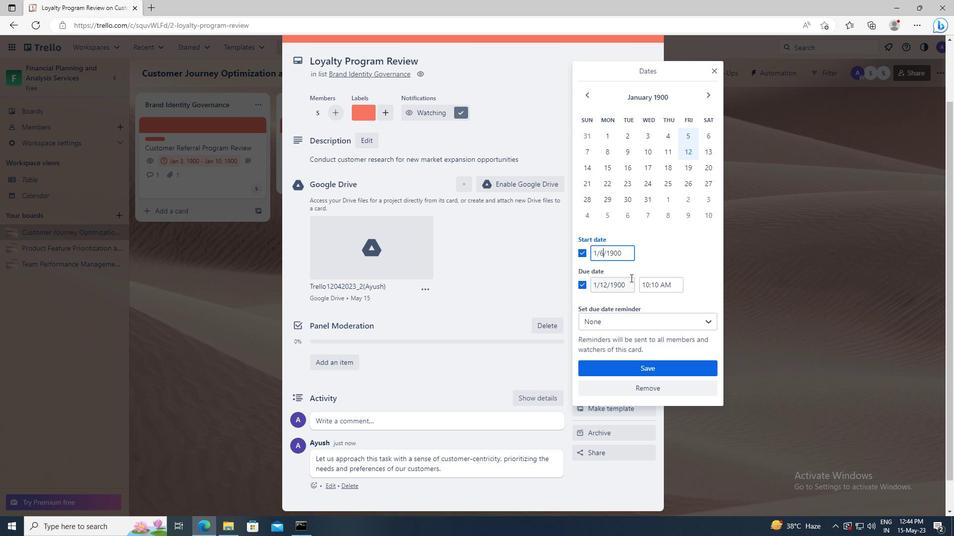 
Action: Mouse pressed left at (630, 278)
Screenshot: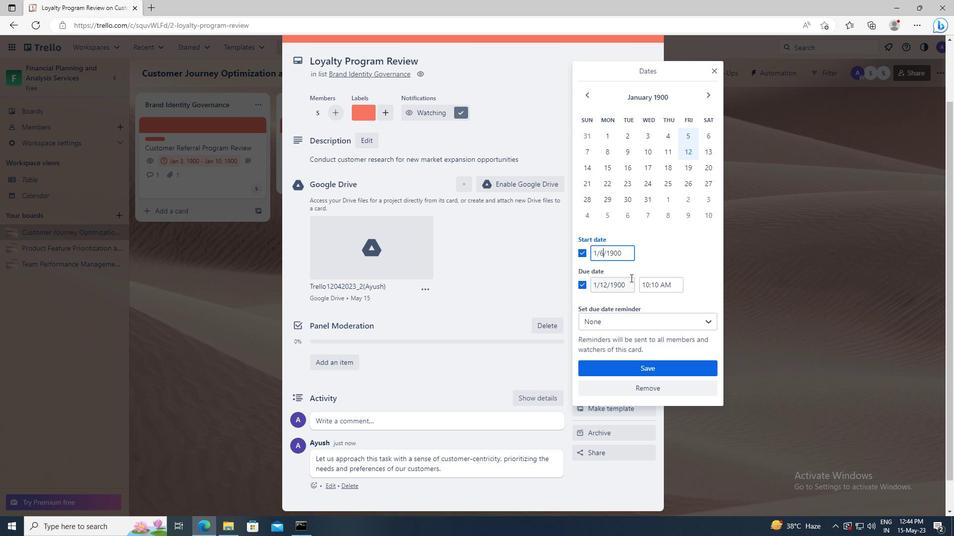 
Action: Key pressed <Key.left><Key.left><Key.left><Key.left><Key.left><Key.backspace><Key.backspace>13
Screenshot: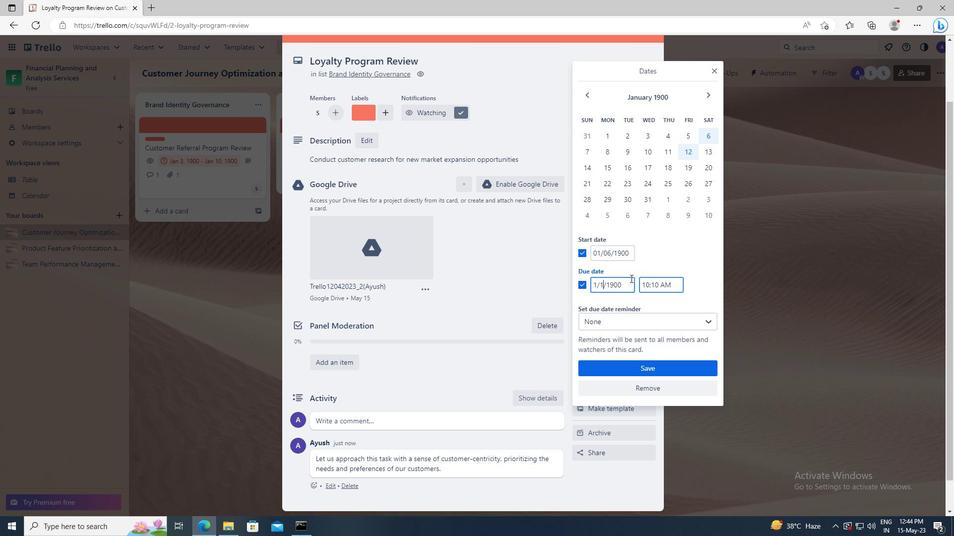 
Action: Mouse moved to (641, 366)
Screenshot: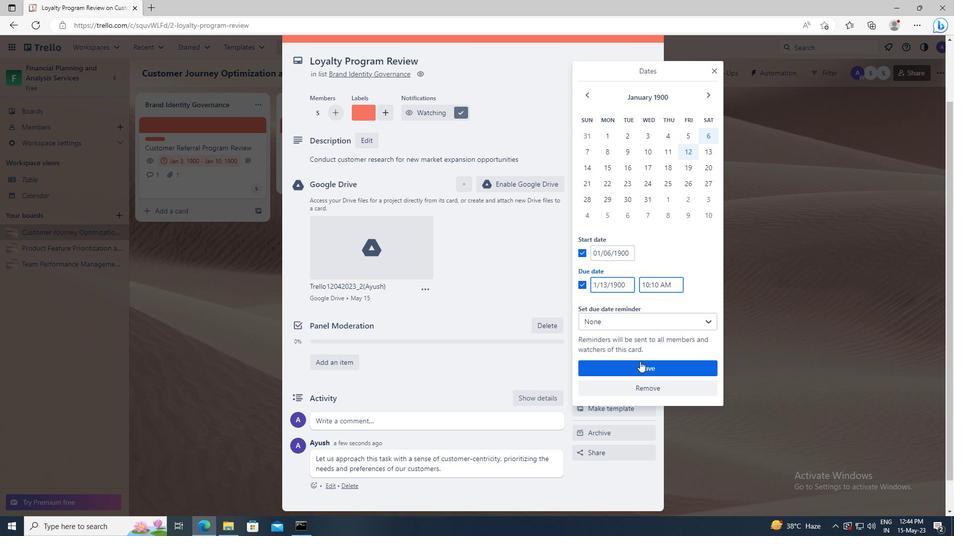 
Action: Mouse pressed left at (641, 366)
Screenshot: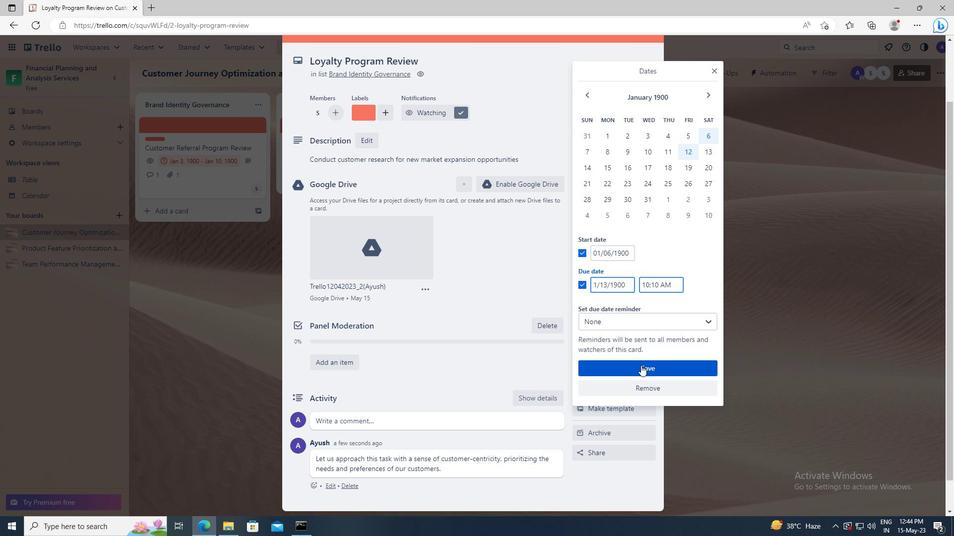 
